 Task: Search one way flight ticket for 1 adult, 1 child, 1 infant in seat in premium economy from Wenatchee: Pangborn Memorial Airport to Rock Springs: Southwest Wyoming Regional Airport (rock Springs Sweetwater County Airport) on 8-5-2023. Choice of flights is Royal air maroc. Number of bags: 1 checked bag. Price is upto 86000. Outbound departure time preference is 4:15.
Action: Mouse moved to (340, 313)
Screenshot: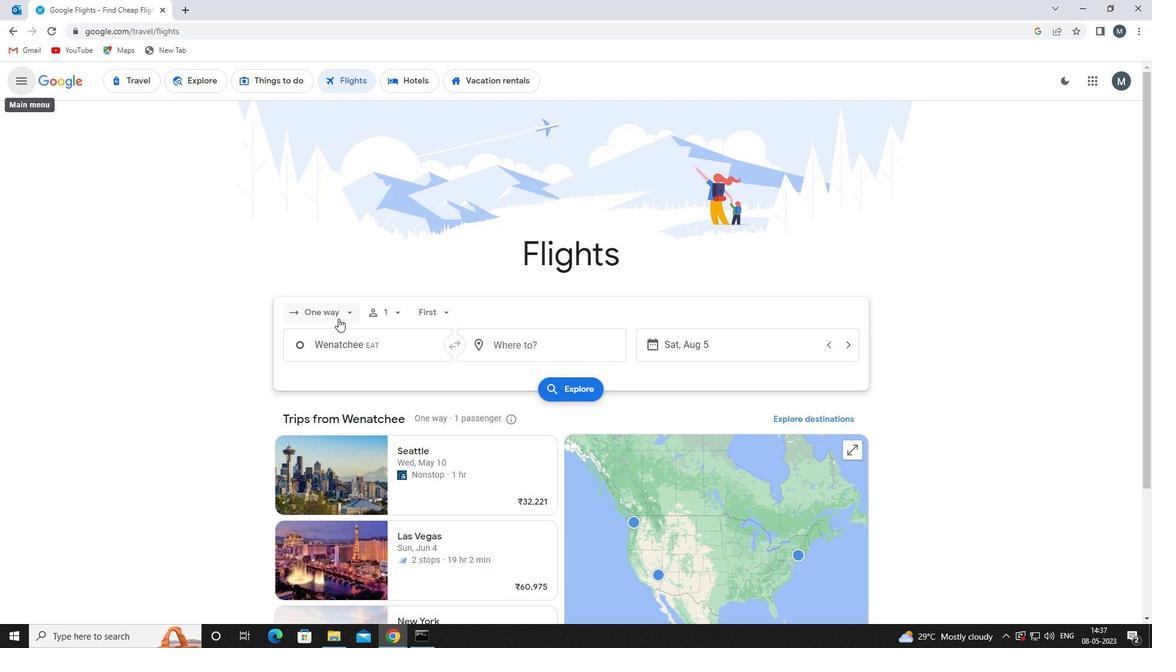 
Action: Mouse pressed left at (340, 313)
Screenshot: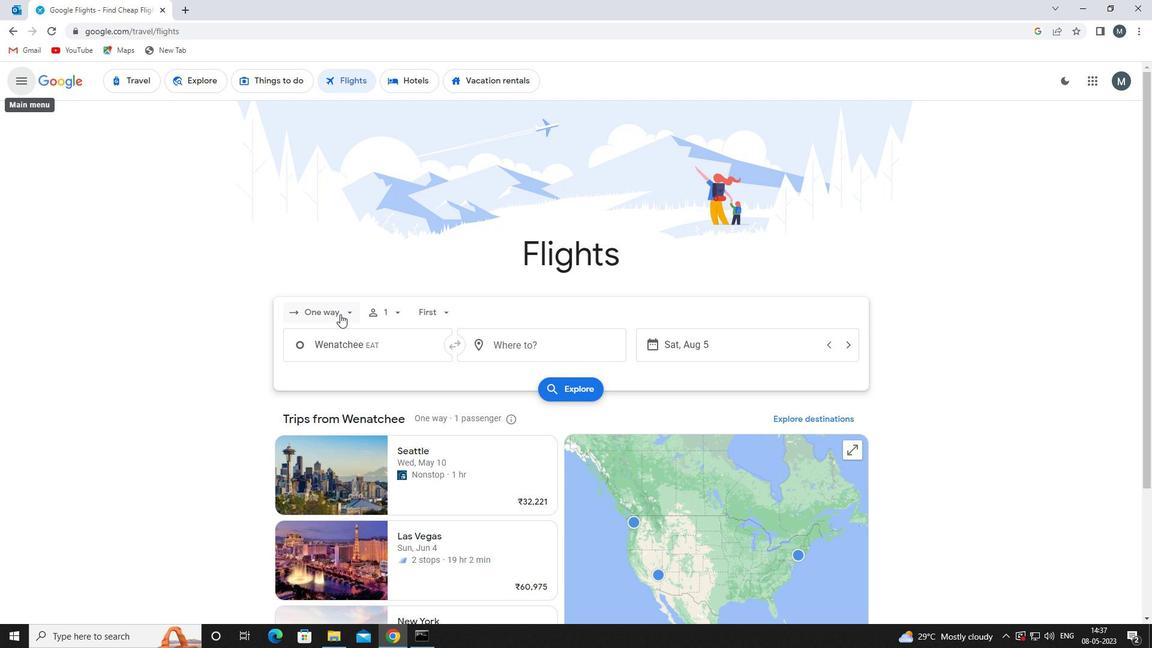 
Action: Mouse moved to (336, 373)
Screenshot: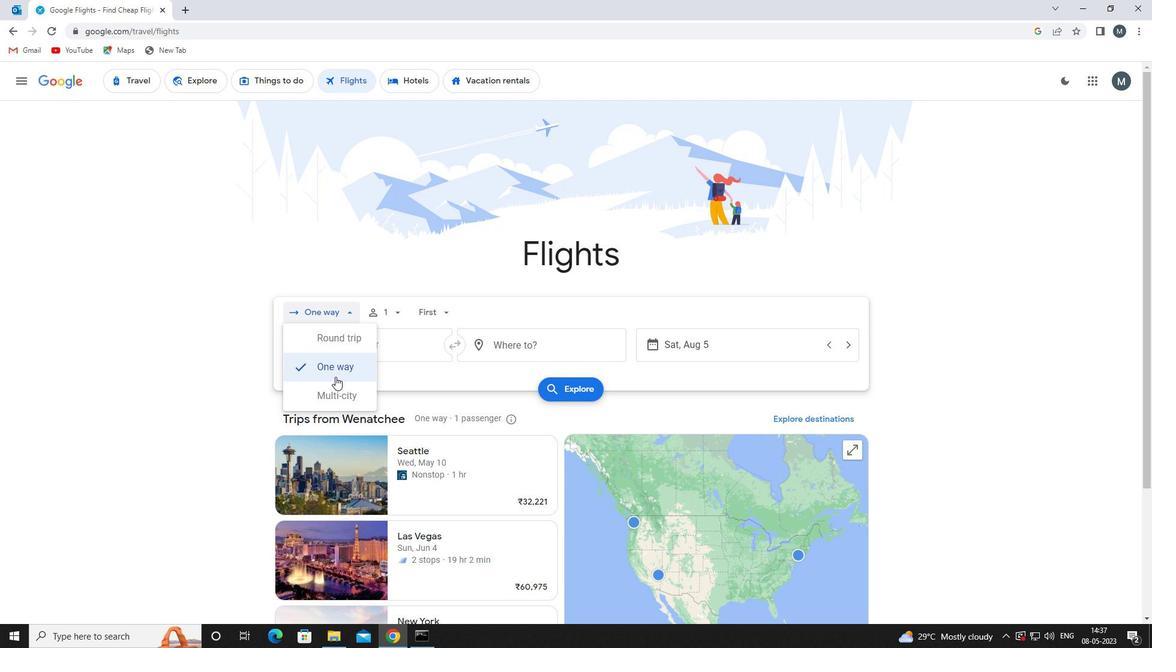 
Action: Mouse pressed left at (336, 373)
Screenshot: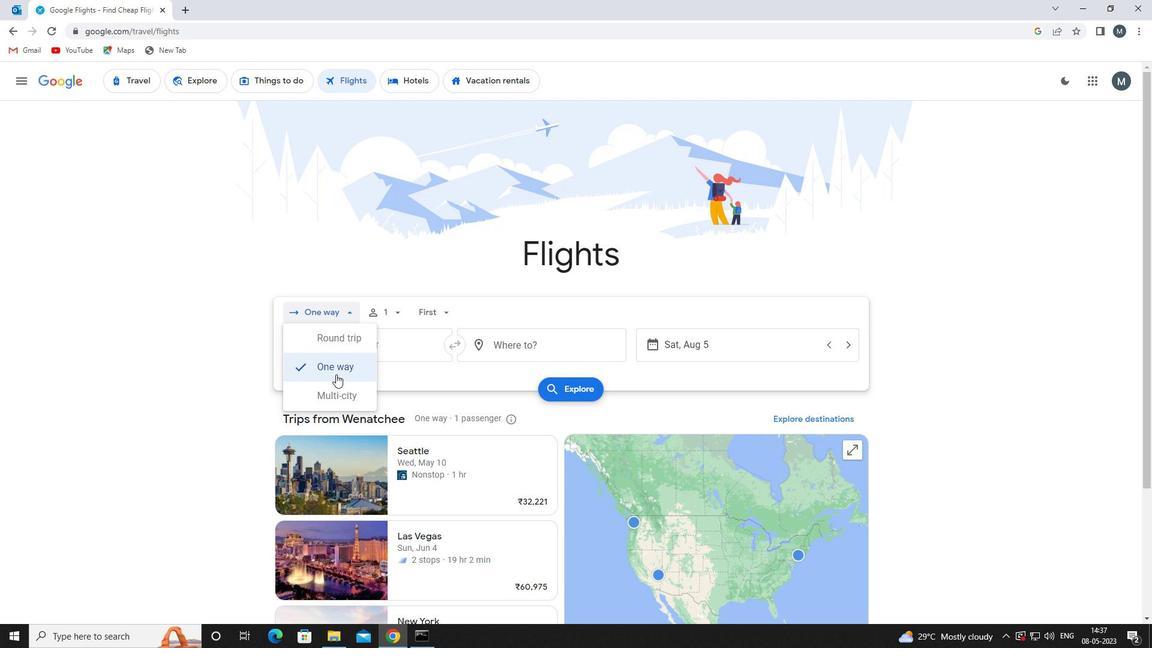 
Action: Mouse moved to (399, 311)
Screenshot: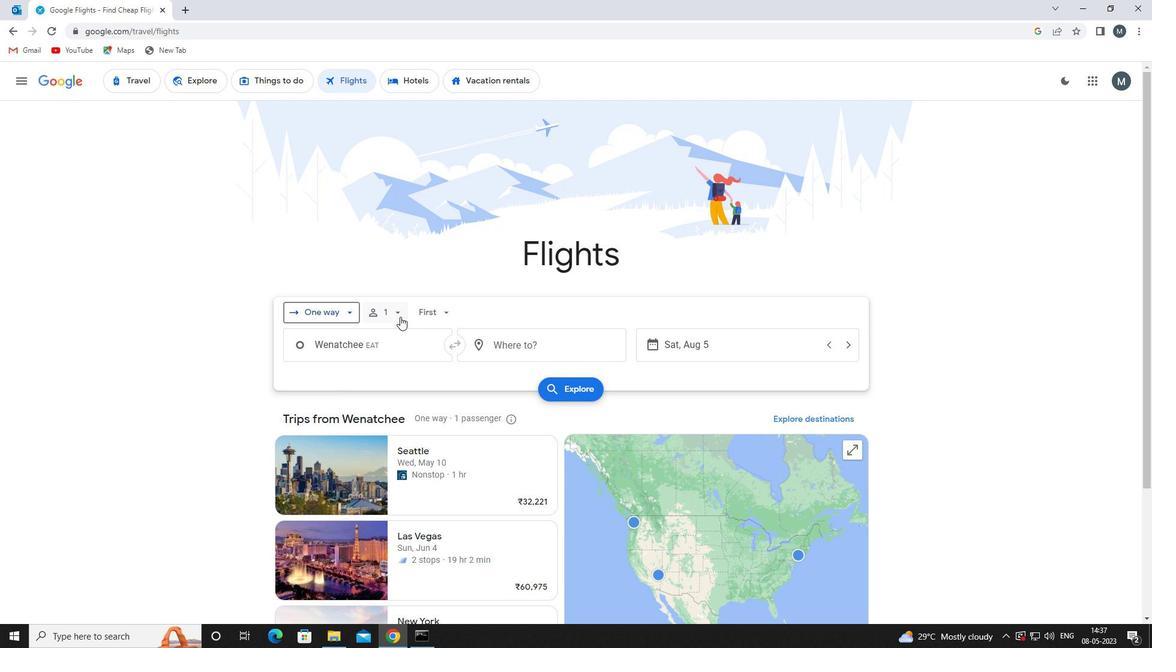
Action: Mouse pressed left at (399, 311)
Screenshot: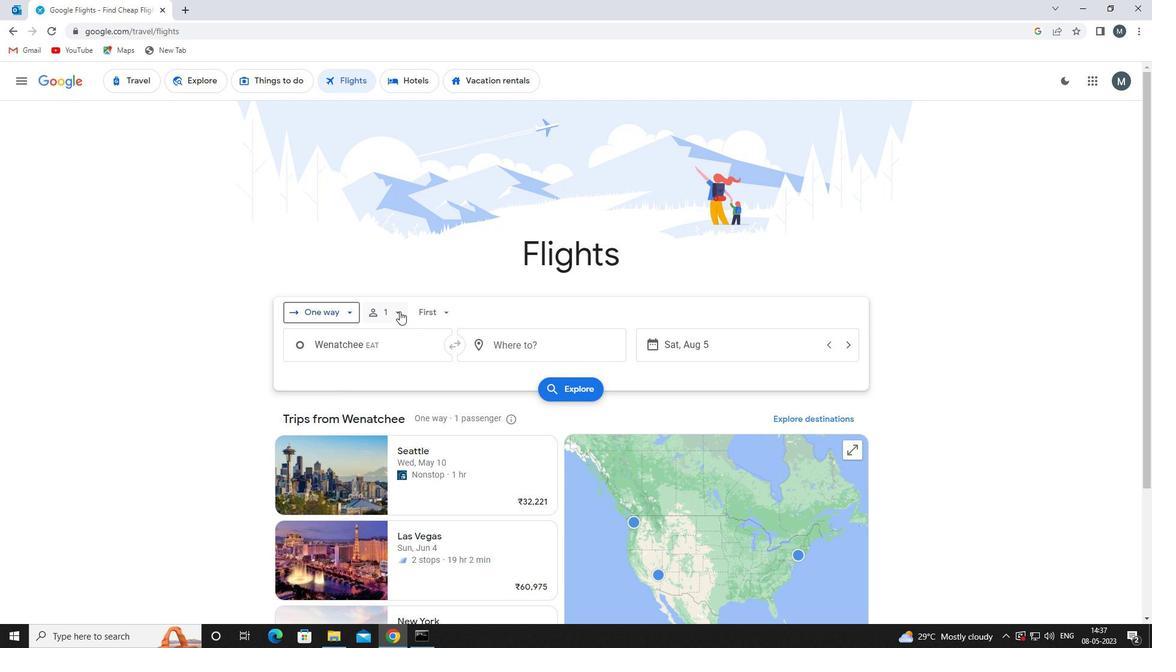 
Action: Mouse moved to (495, 376)
Screenshot: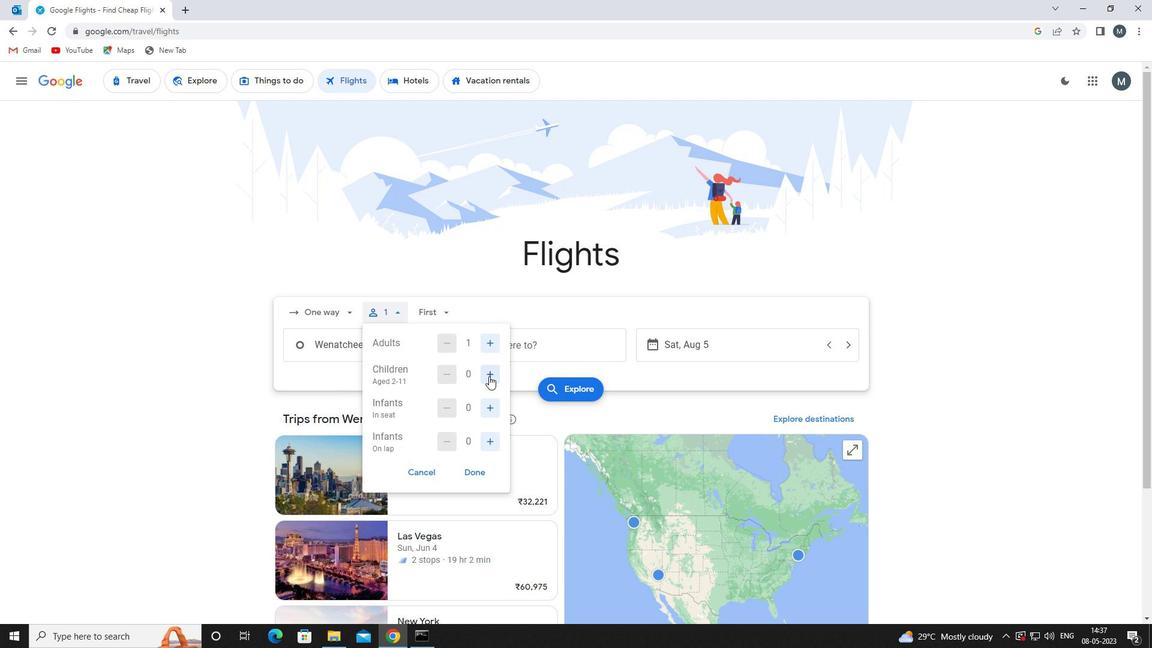 
Action: Mouse pressed left at (495, 376)
Screenshot: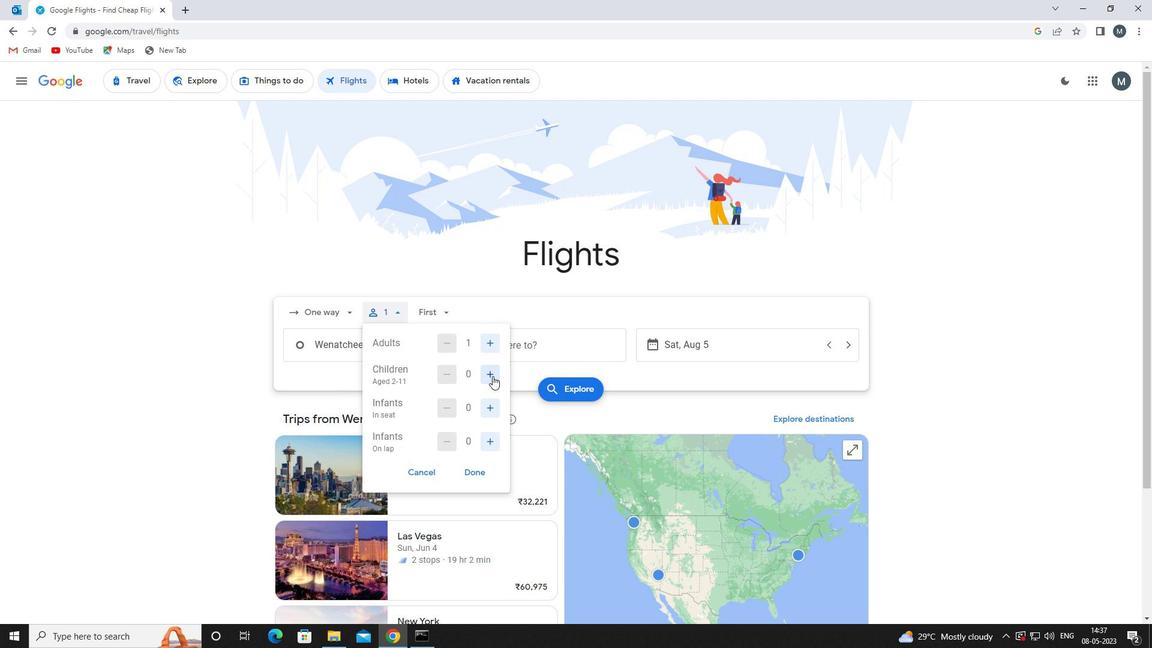 
Action: Mouse moved to (492, 407)
Screenshot: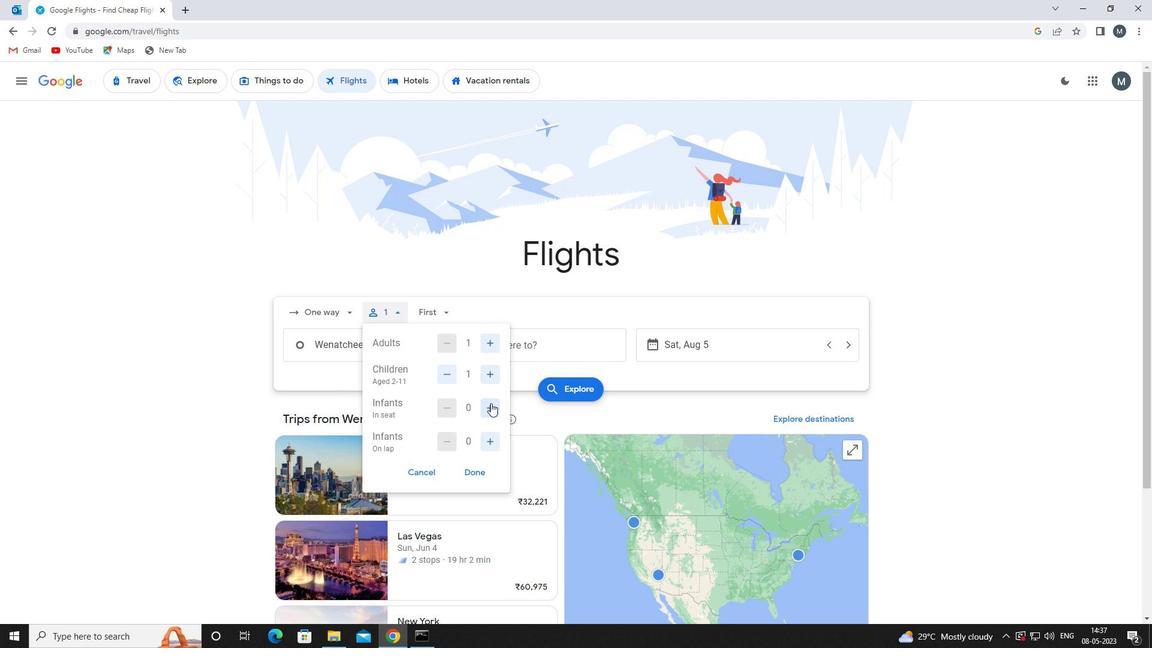 
Action: Mouse pressed left at (492, 407)
Screenshot: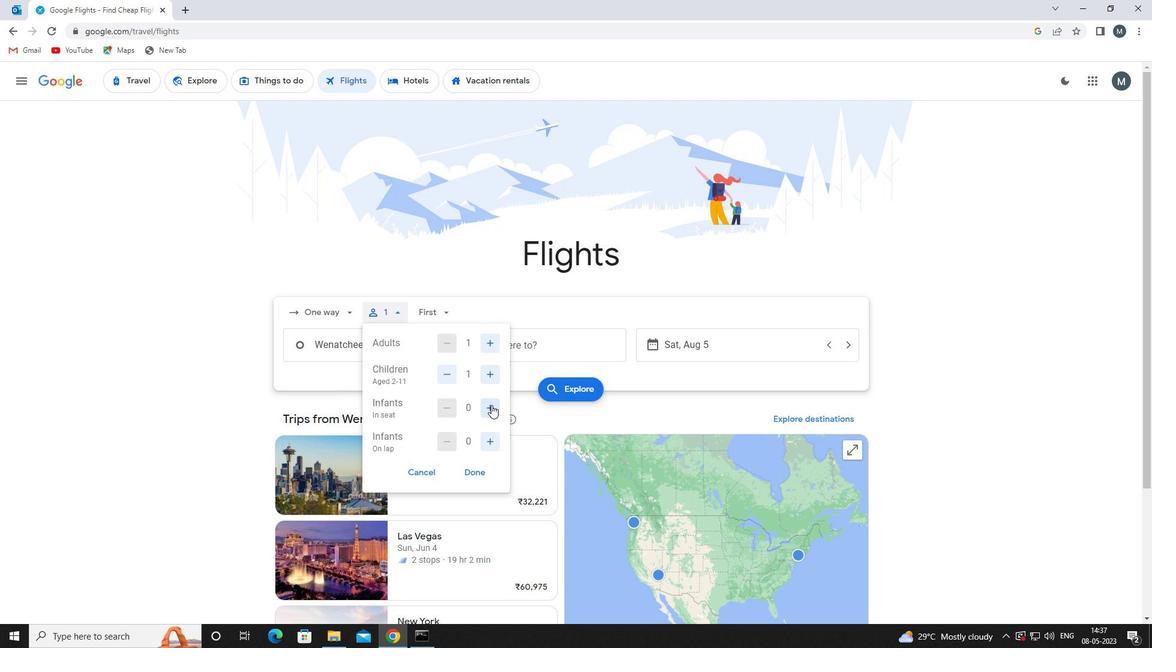 
Action: Mouse moved to (484, 476)
Screenshot: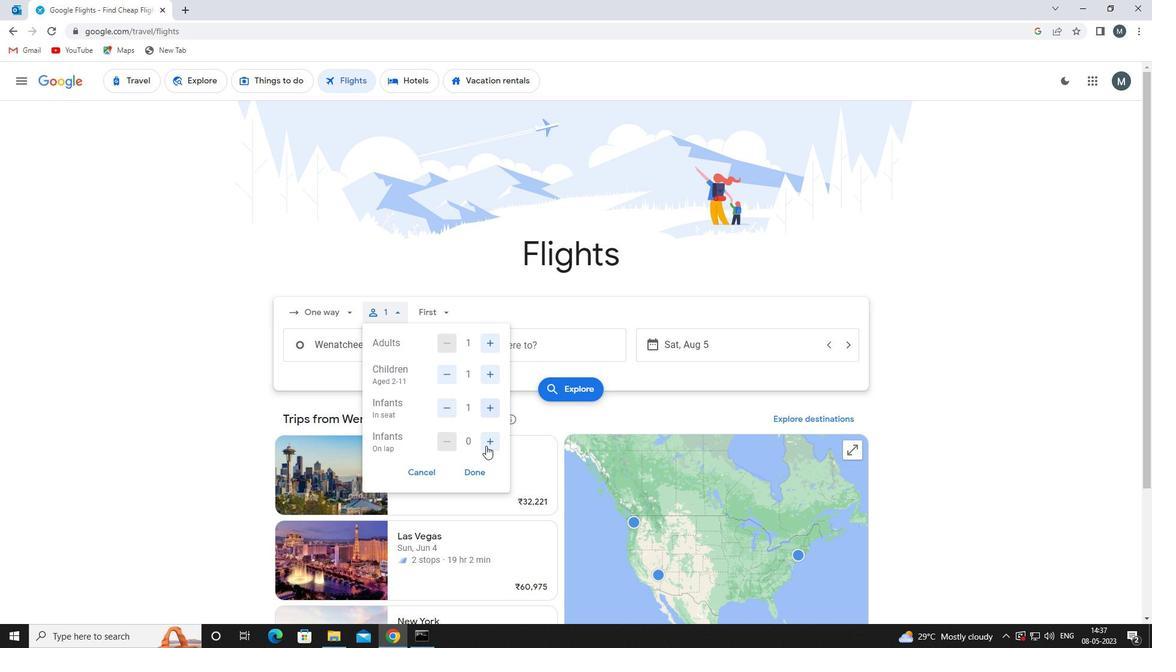
Action: Mouse pressed left at (484, 476)
Screenshot: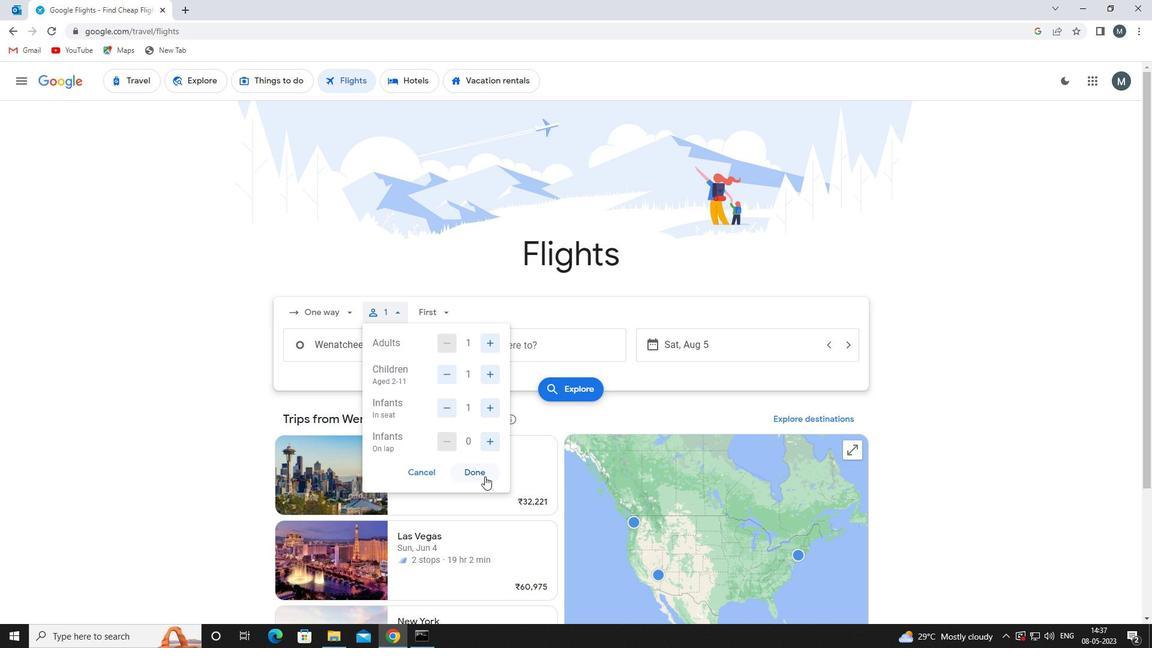 
Action: Mouse moved to (442, 309)
Screenshot: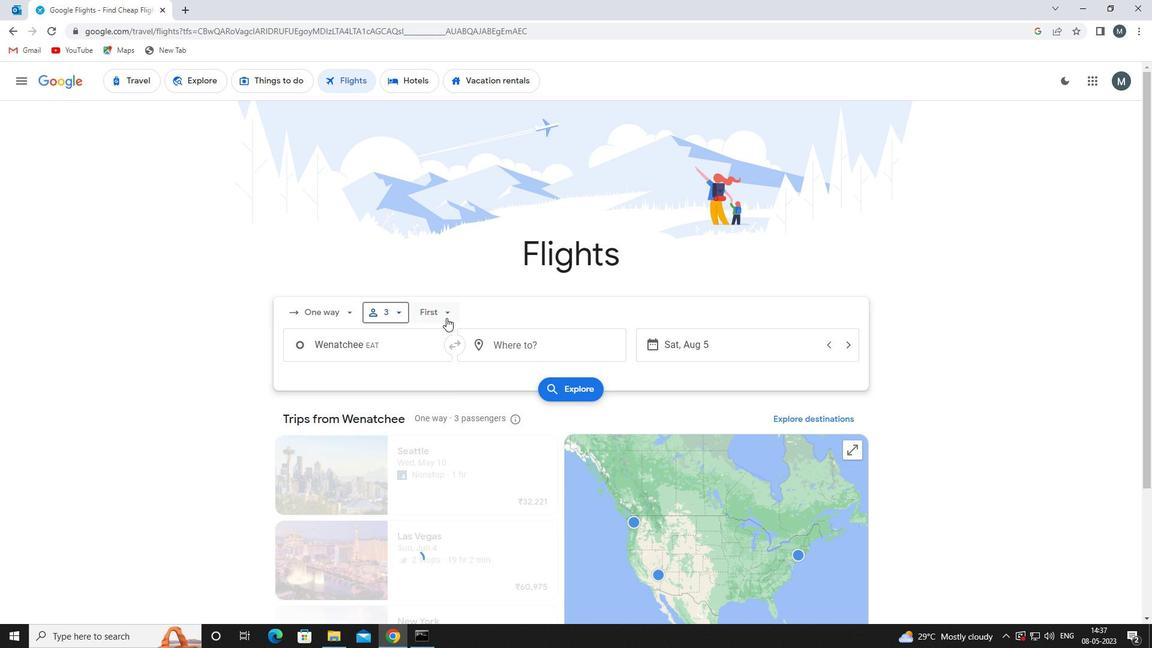 
Action: Mouse pressed left at (442, 309)
Screenshot: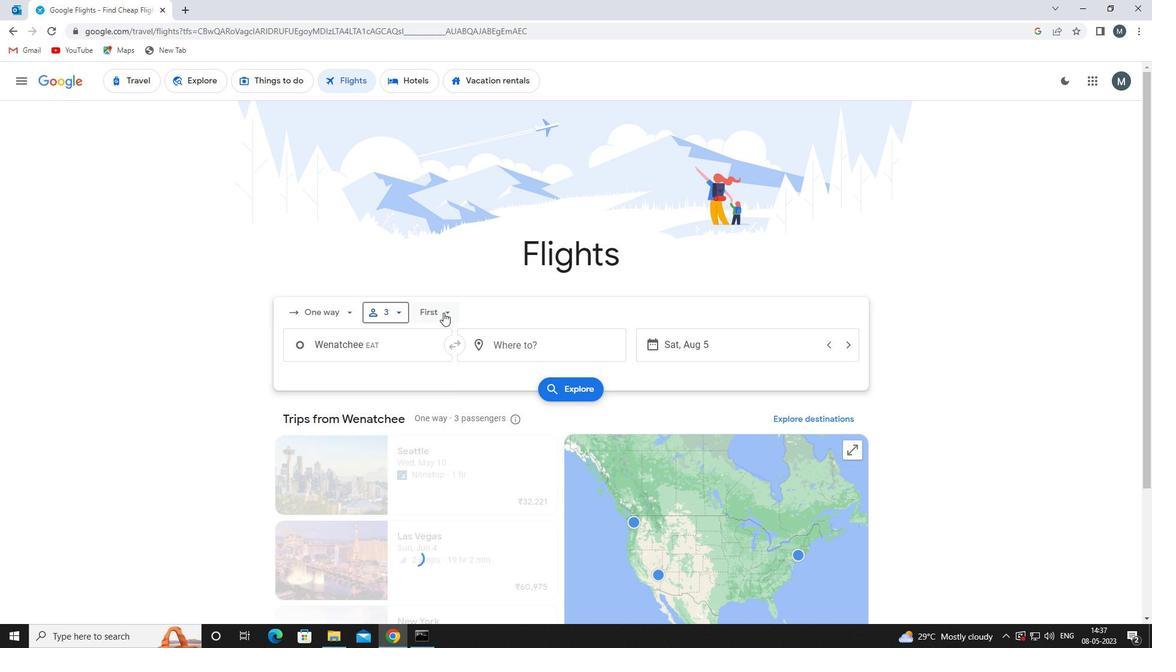 
Action: Mouse moved to (457, 369)
Screenshot: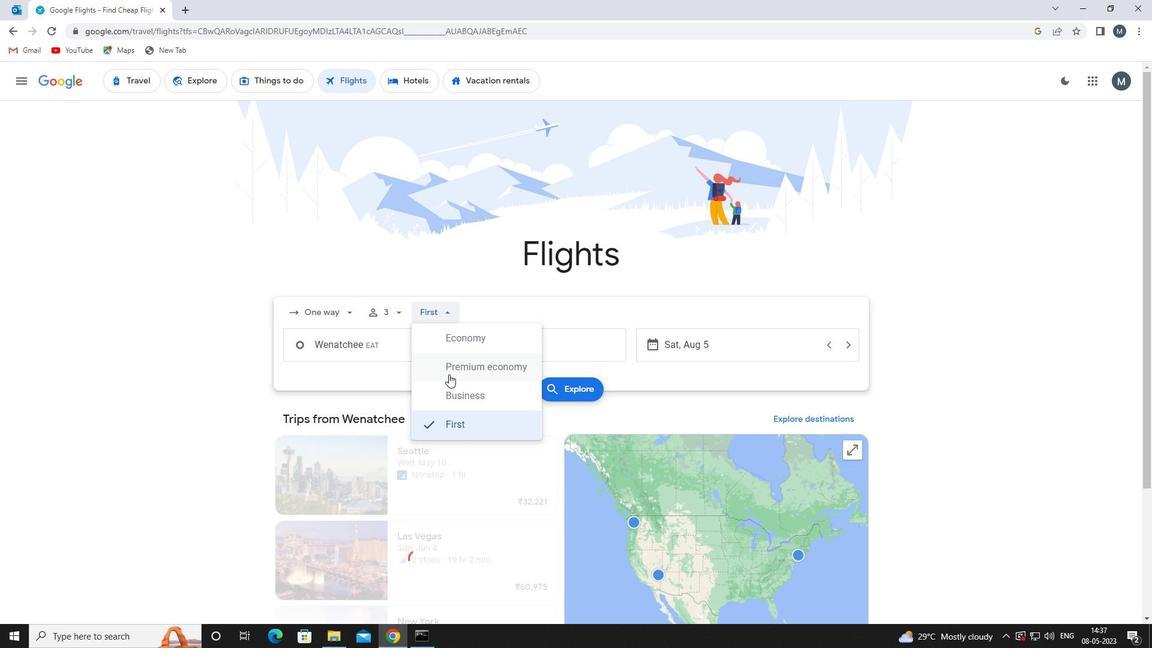 
Action: Mouse pressed left at (457, 369)
Screenshot: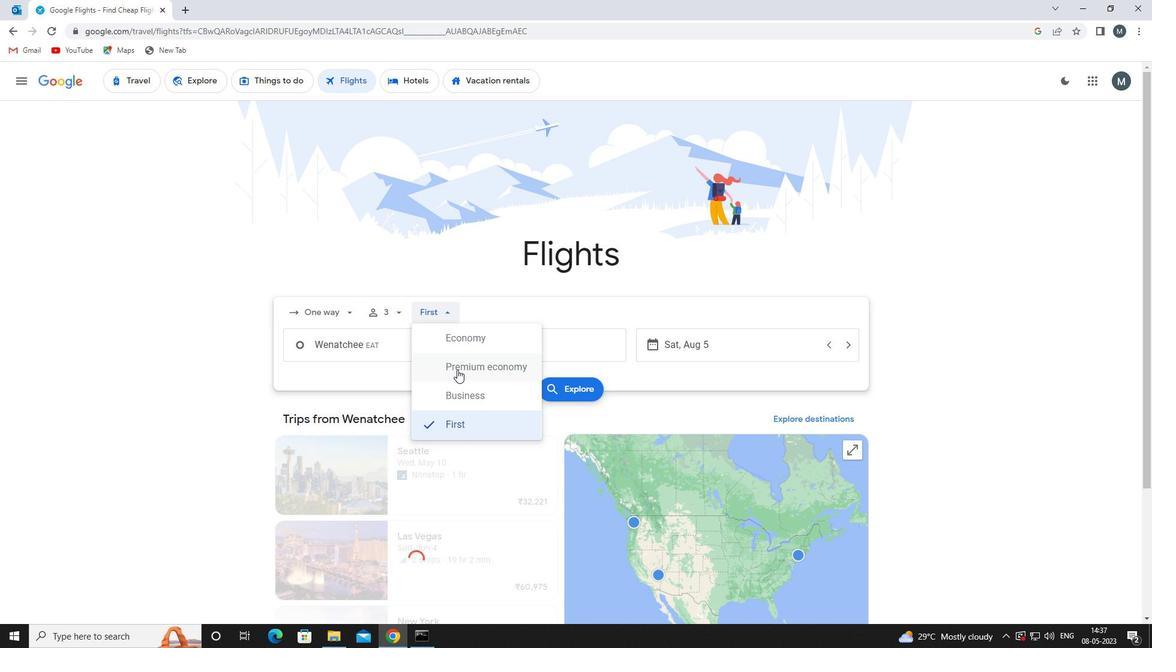 
Action: Mouse moved to (390, 340)
Screenshot: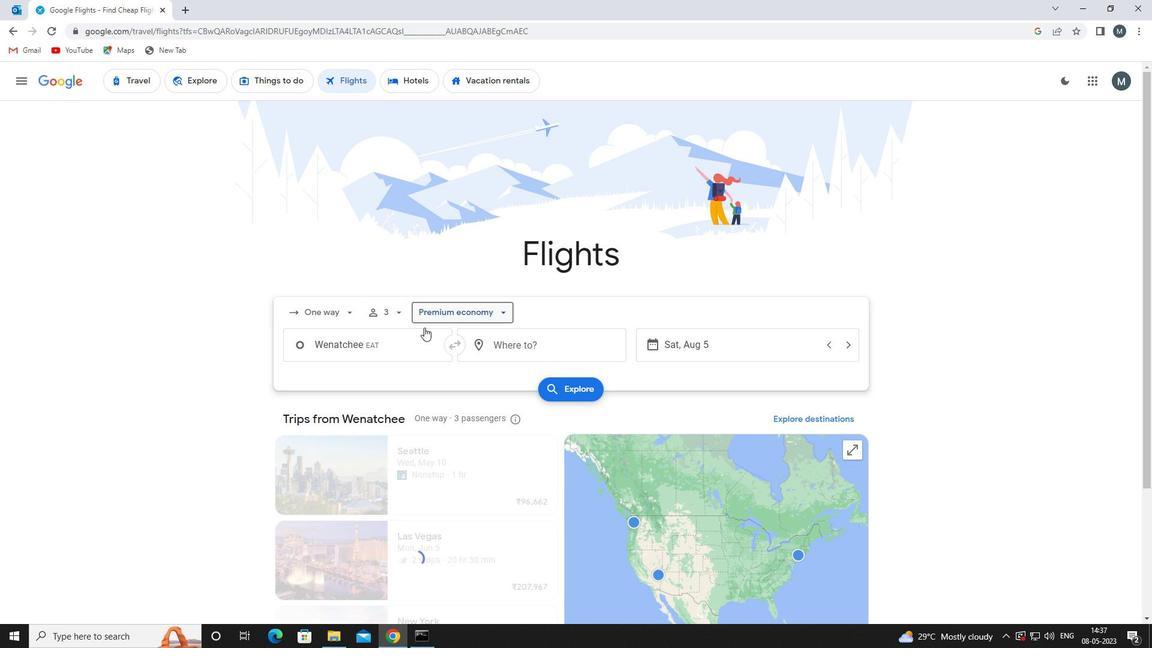 
Action: Mouse pressed left at (390, 340)
Screenshot: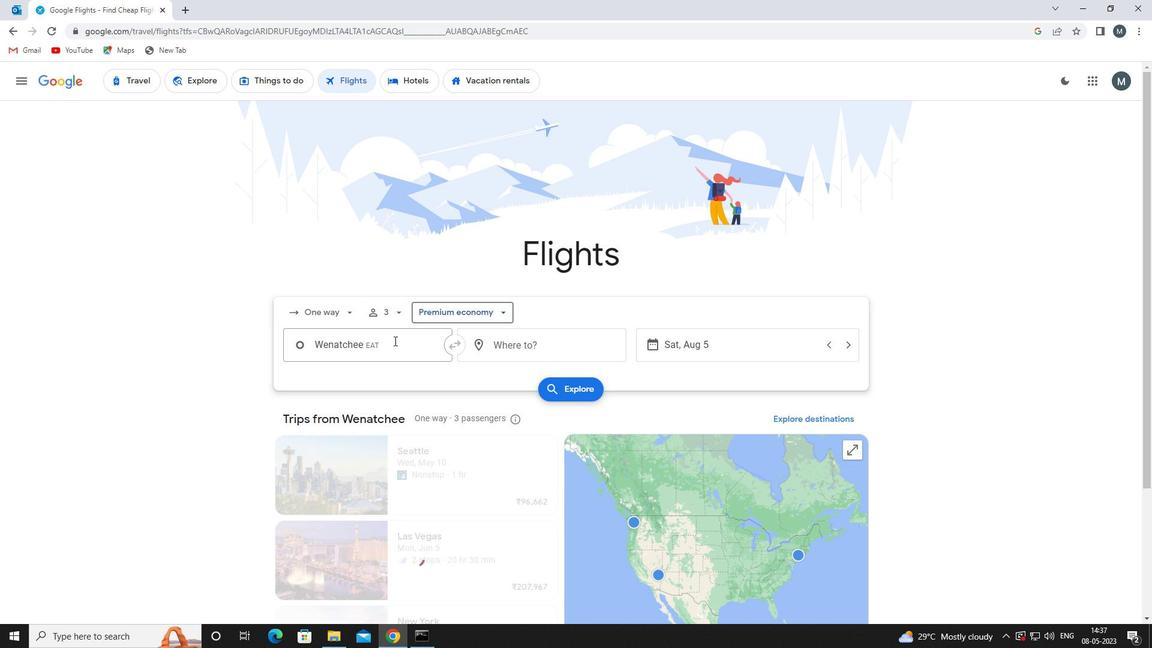 
Action: Mouse moved to (382, 449)
Screenshot: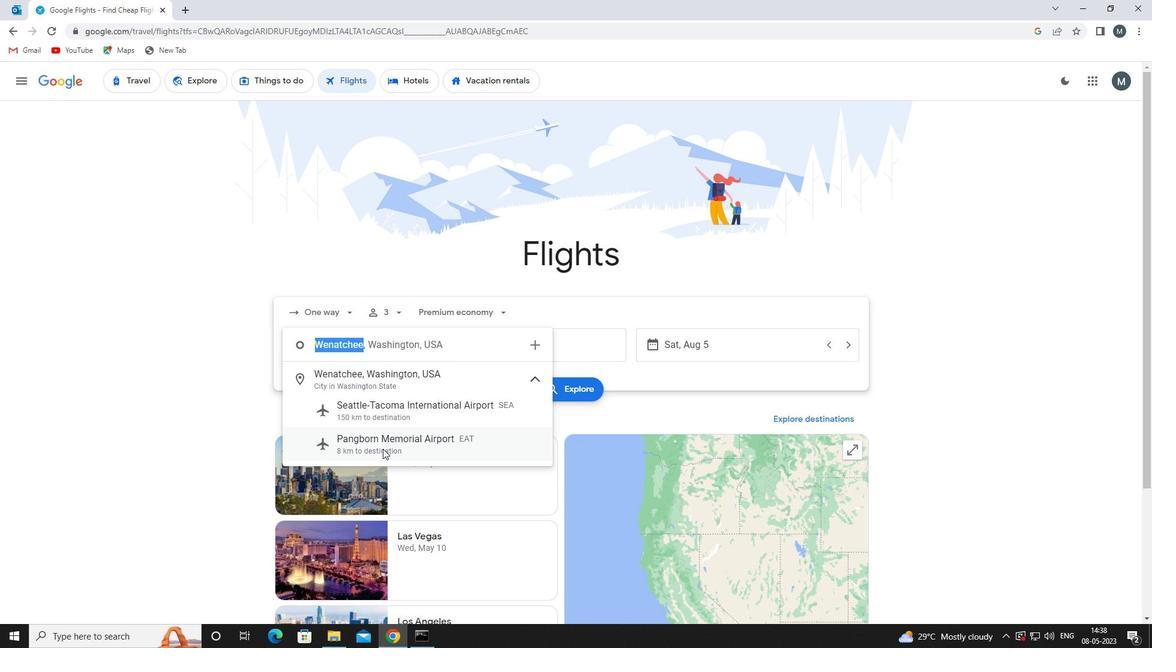 
Action: Mouse pressed left at (382, 449)
Screenshot: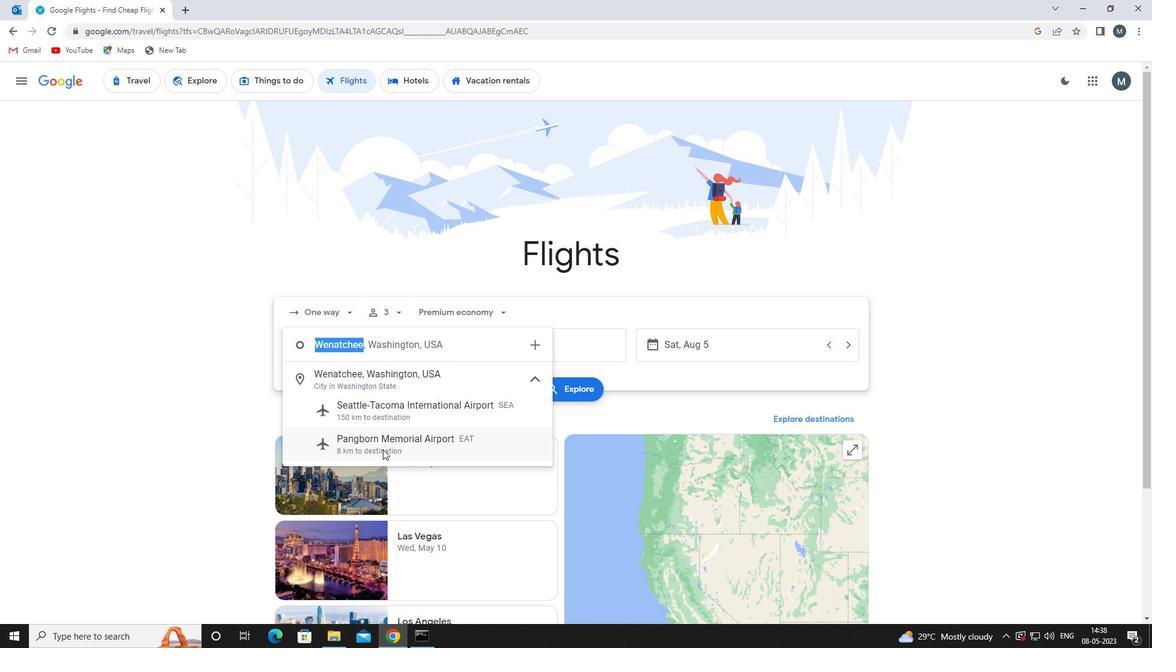 
Action: Mouse moved to (531, 347)
Screenshot: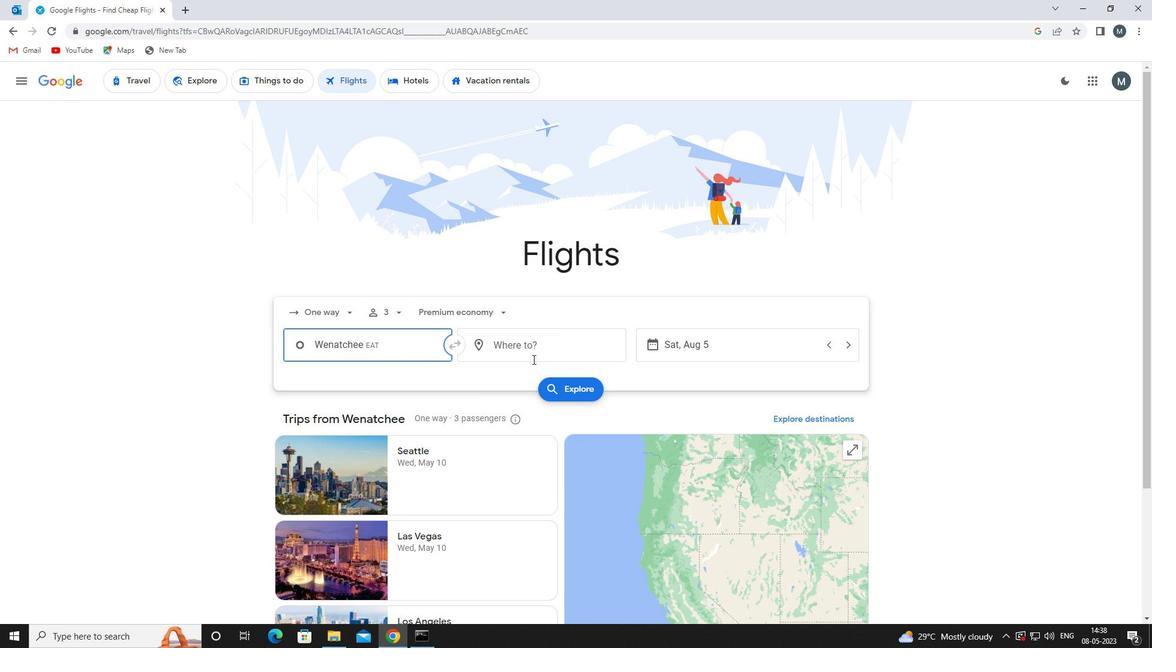 
Action: Mouse pressed left at (531, 347)
Screenshot: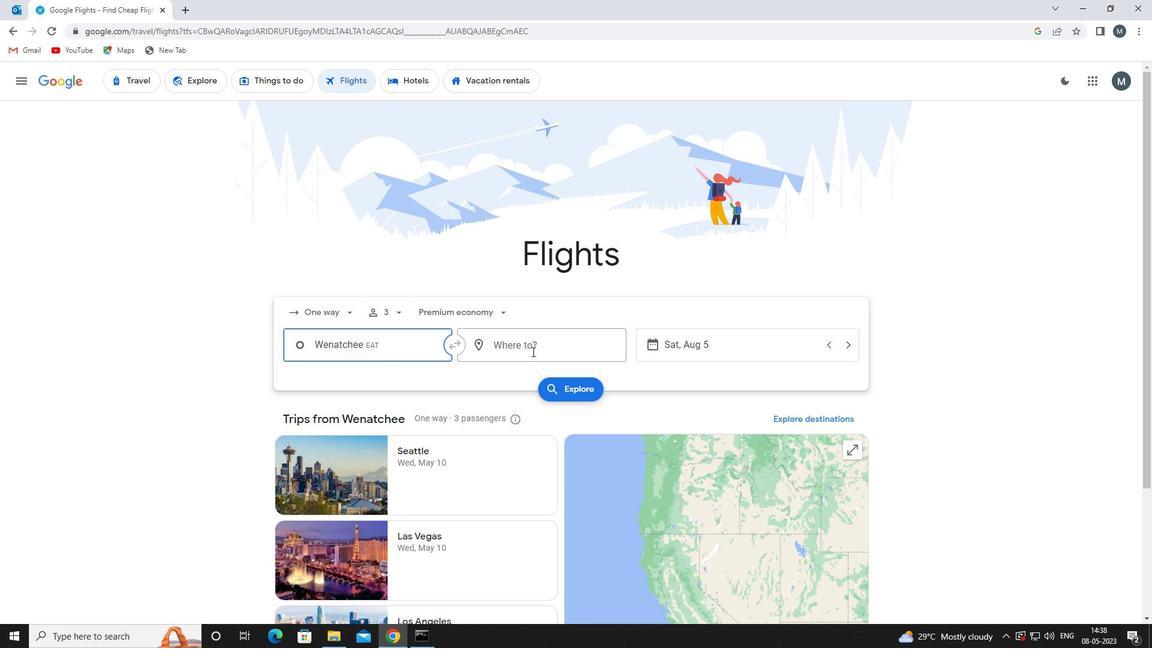 
Action: Mouse moved to (513, 351)
Screenshot: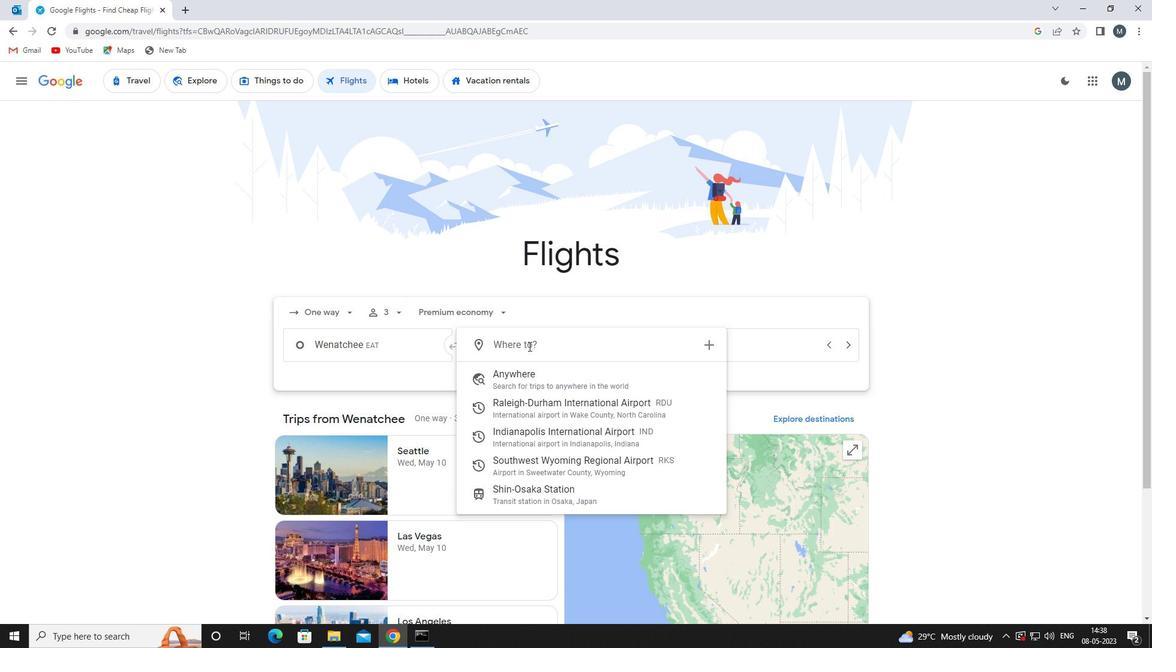 
Action: Key pressed rks
Screenshot: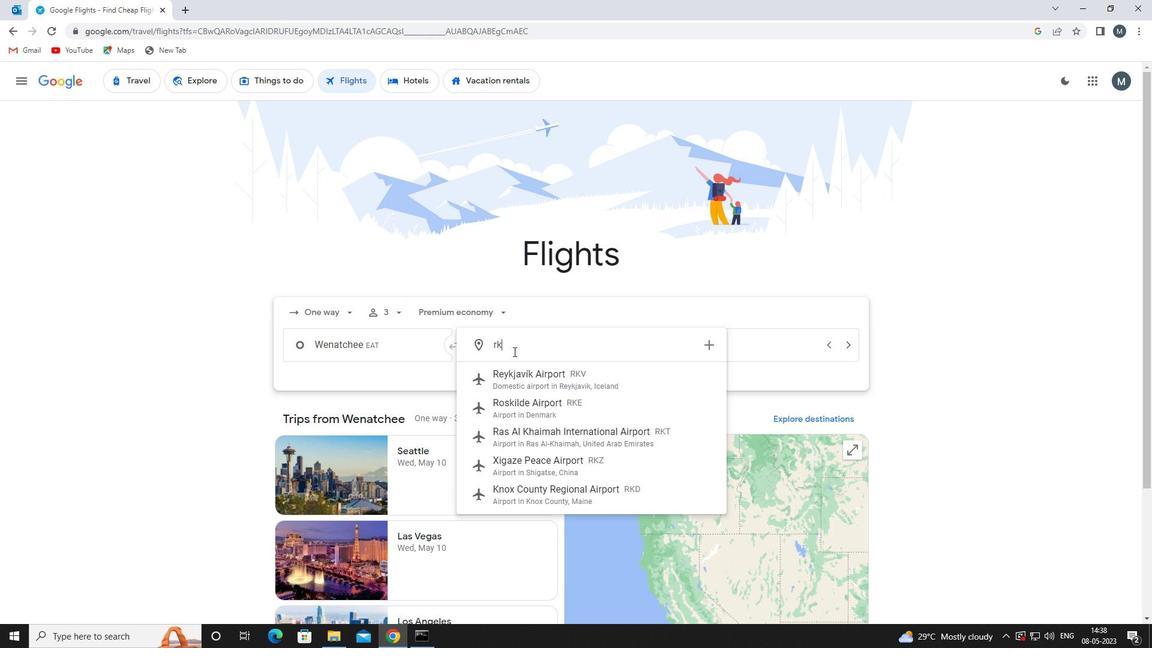 
Action: Mouse moved to (518, 384)
Screenshot: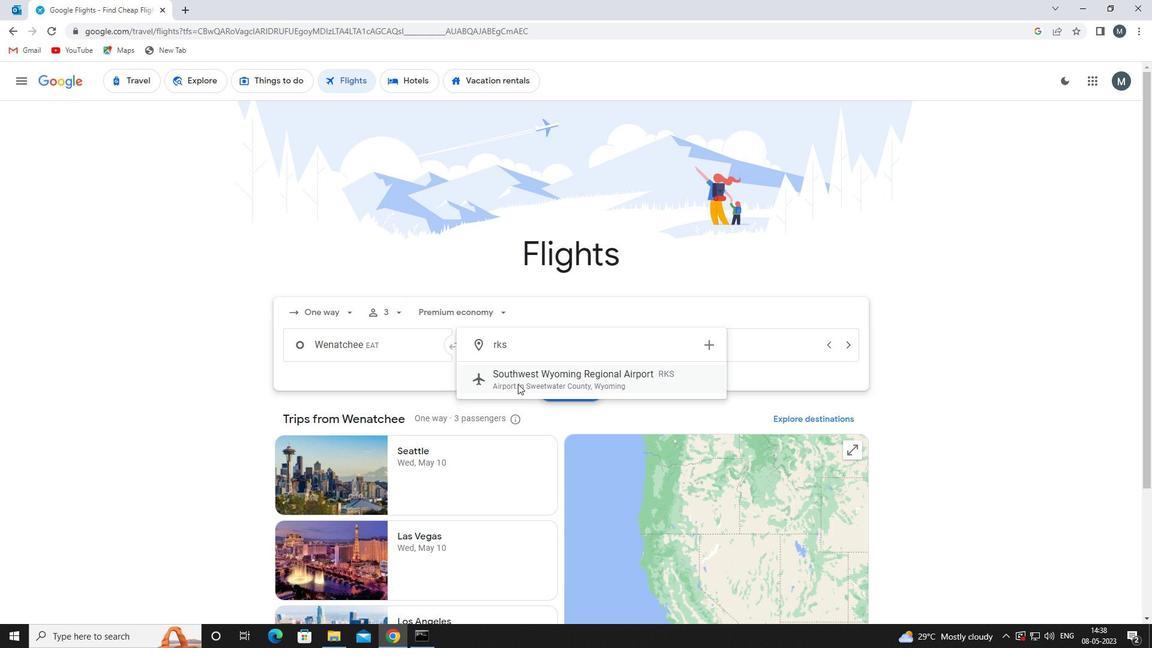 
Action: Mouse pressed left at (518, 384)
Screenshot: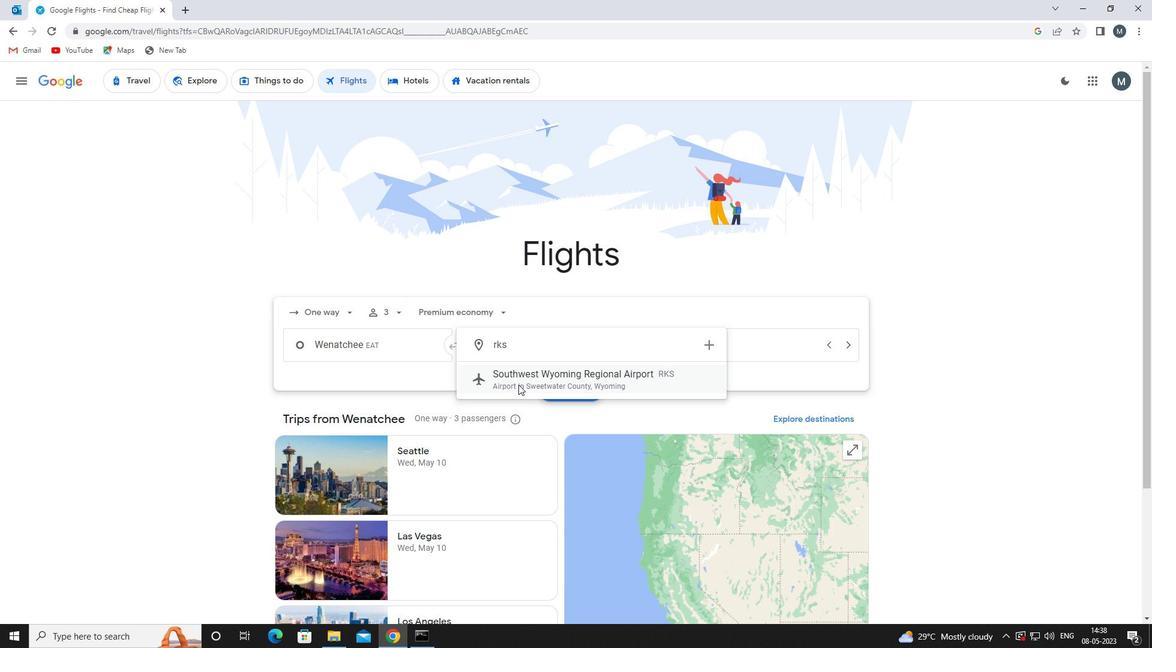 
Action: Mouse moved to (676, 349)
Screenshot: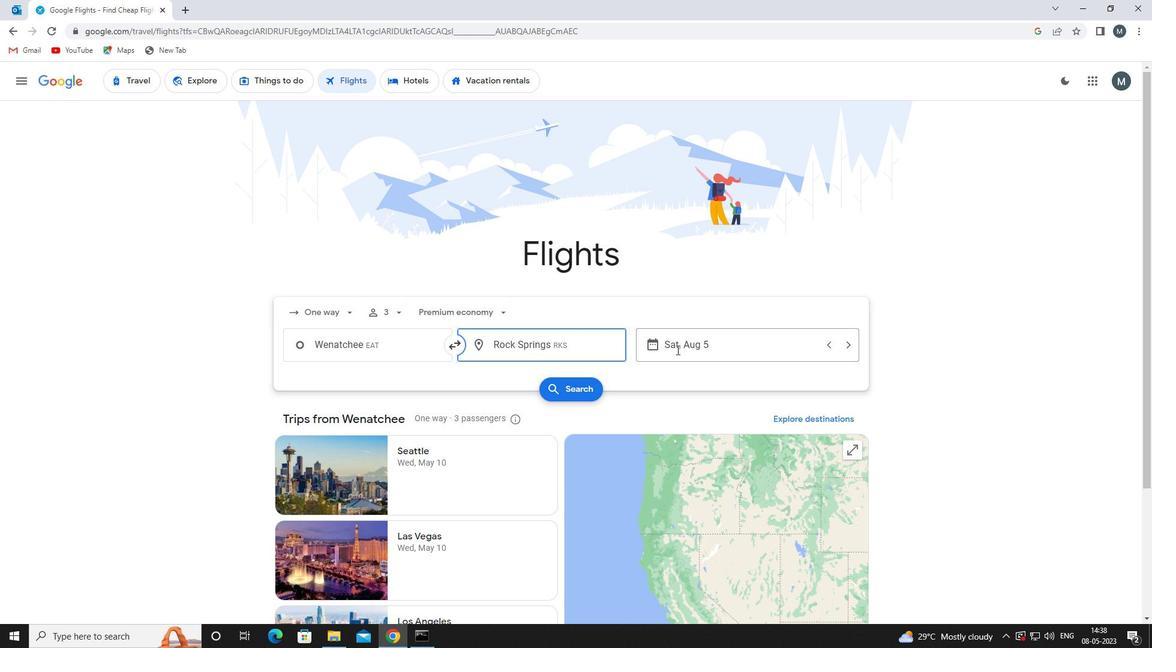 
Action: Mouse pressed left at (676, 349)
Screenshot: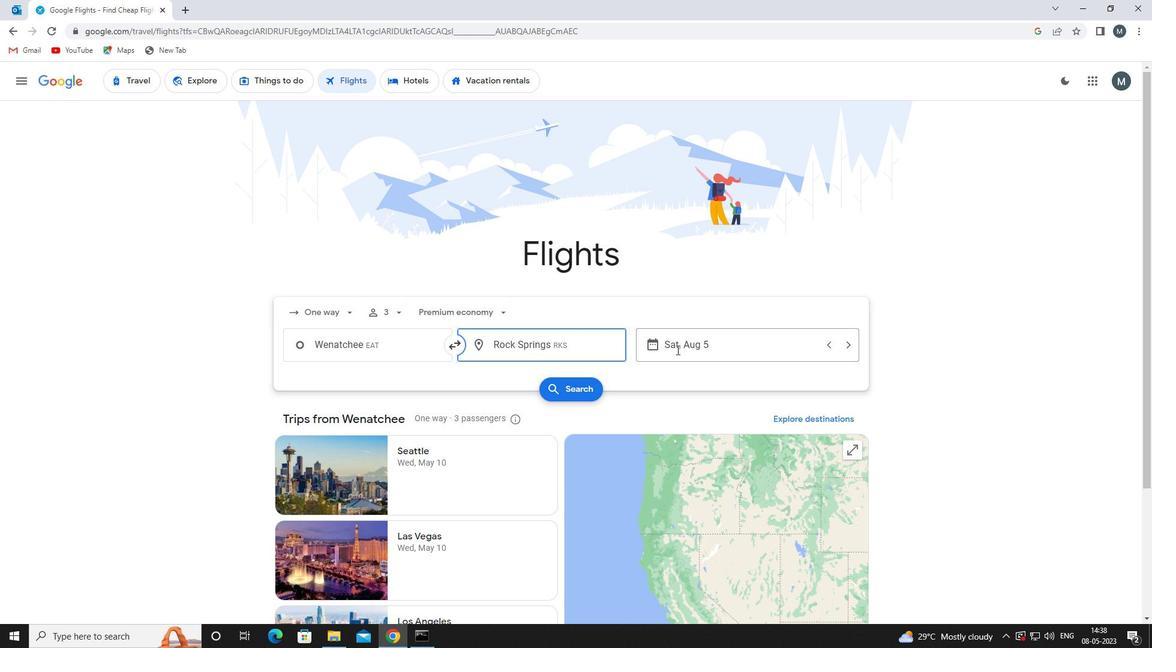 
Action: Mouse moved to (597, 404)
Screenshot: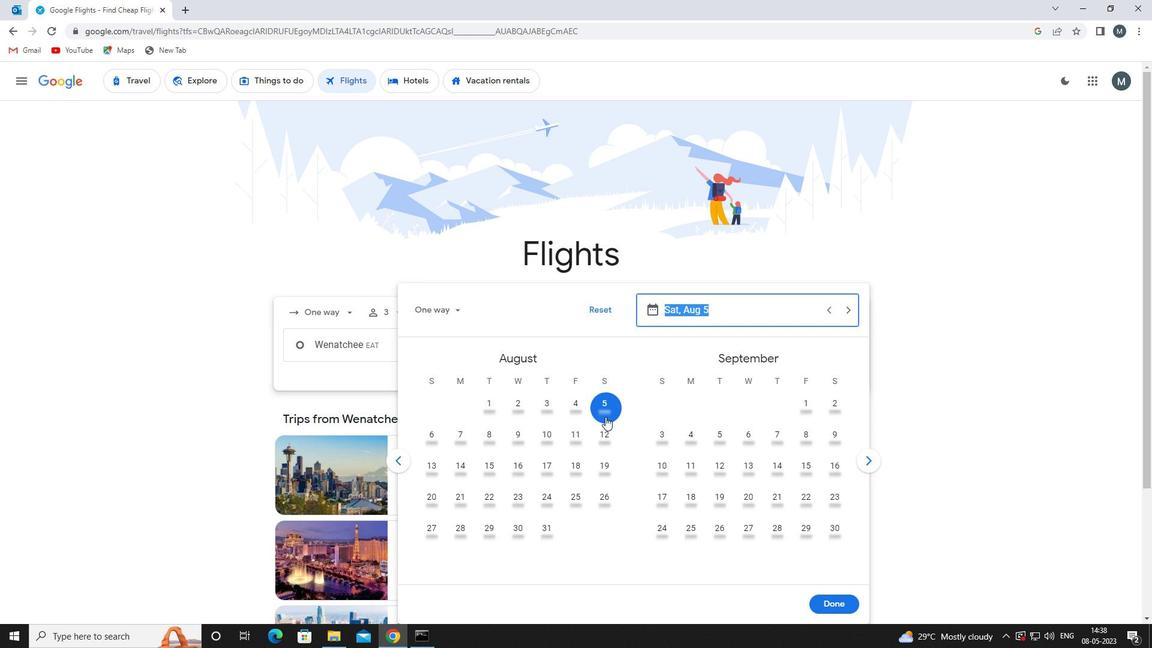 
Action: Mouse pressed left at (597, 404)
Screenshot: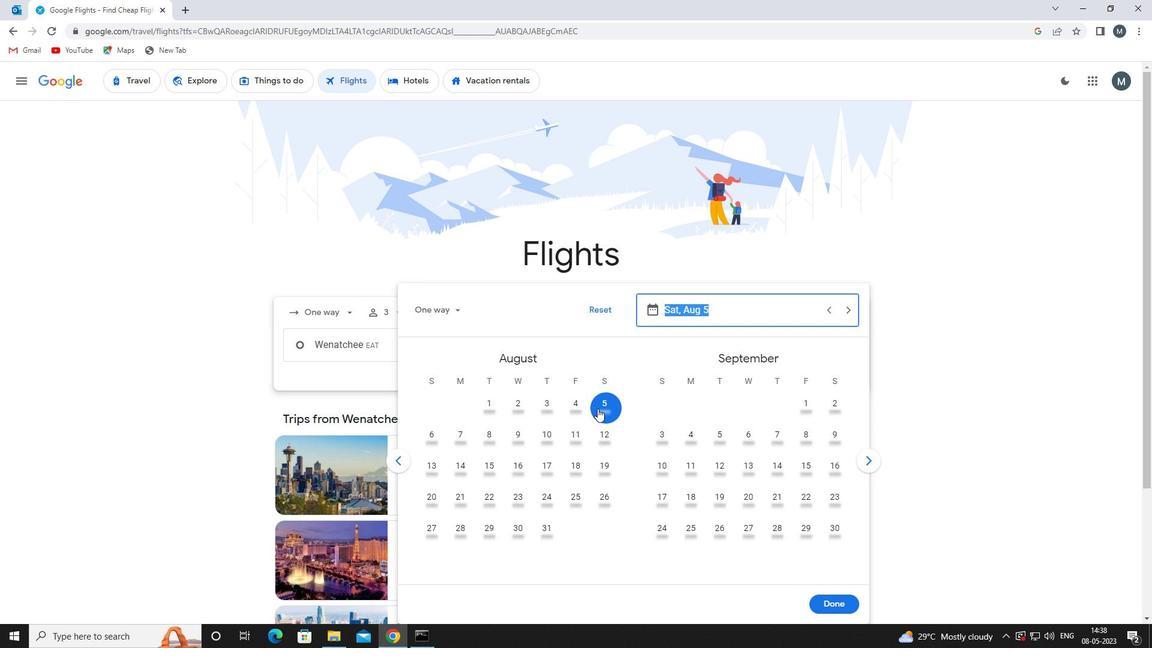 
Action: Mouse moved to (822, 605)
Screenshot: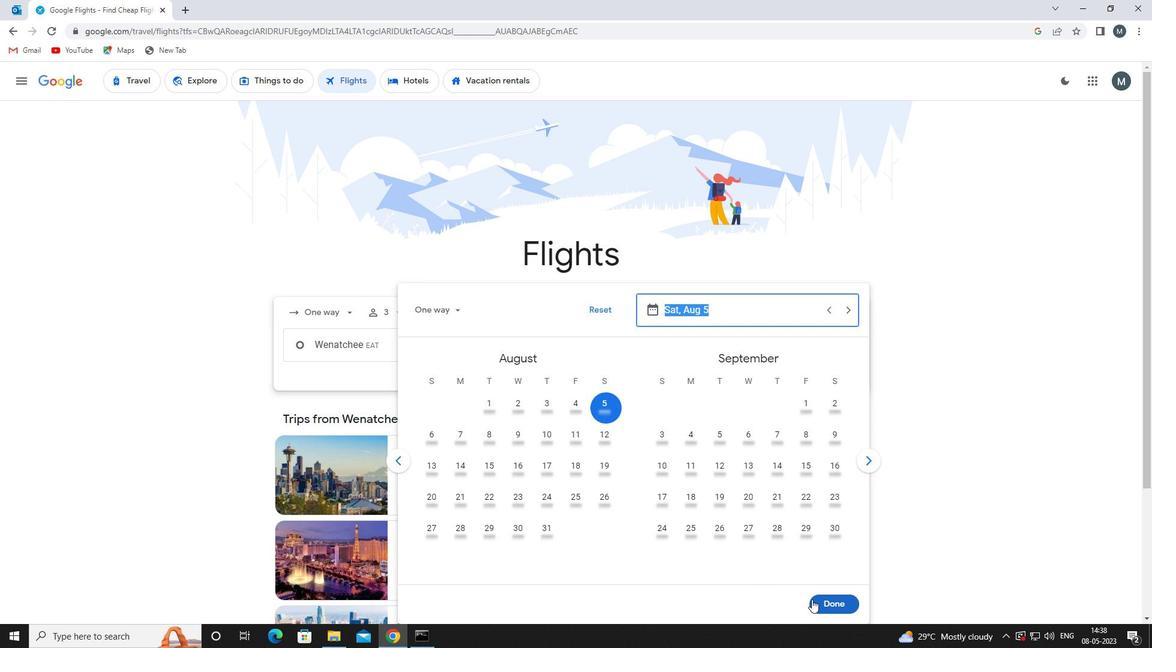 
Action: Mouse pressed left at (822, 605)
Screenshot: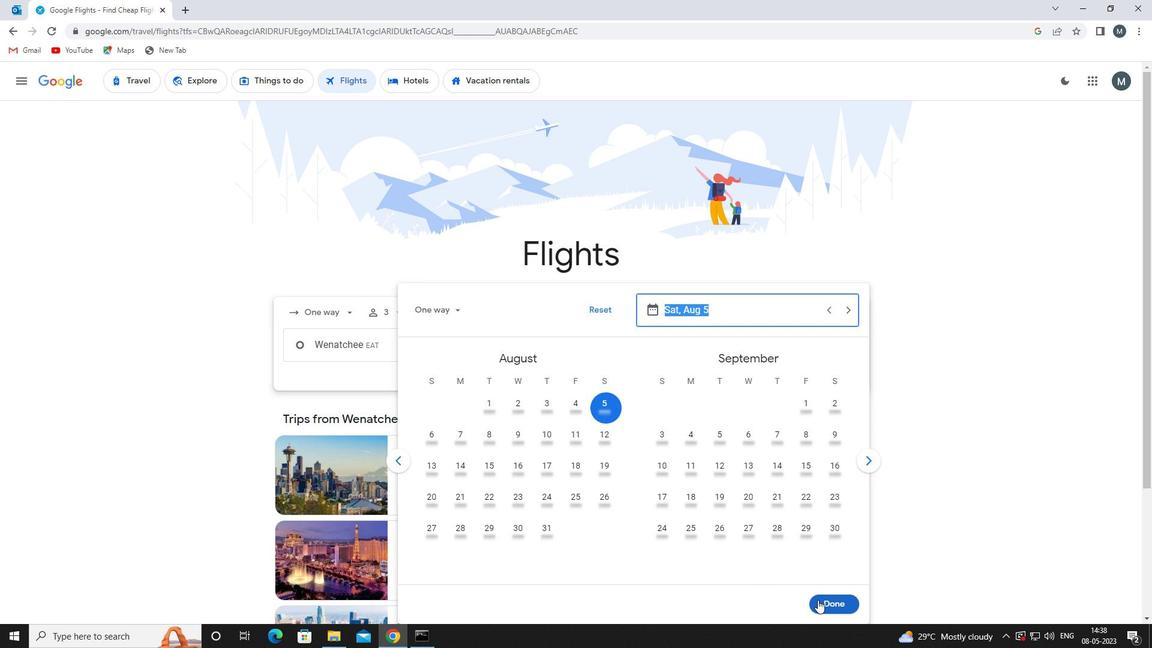 
Action: Mouse moved to (586, 393)
Screenshot: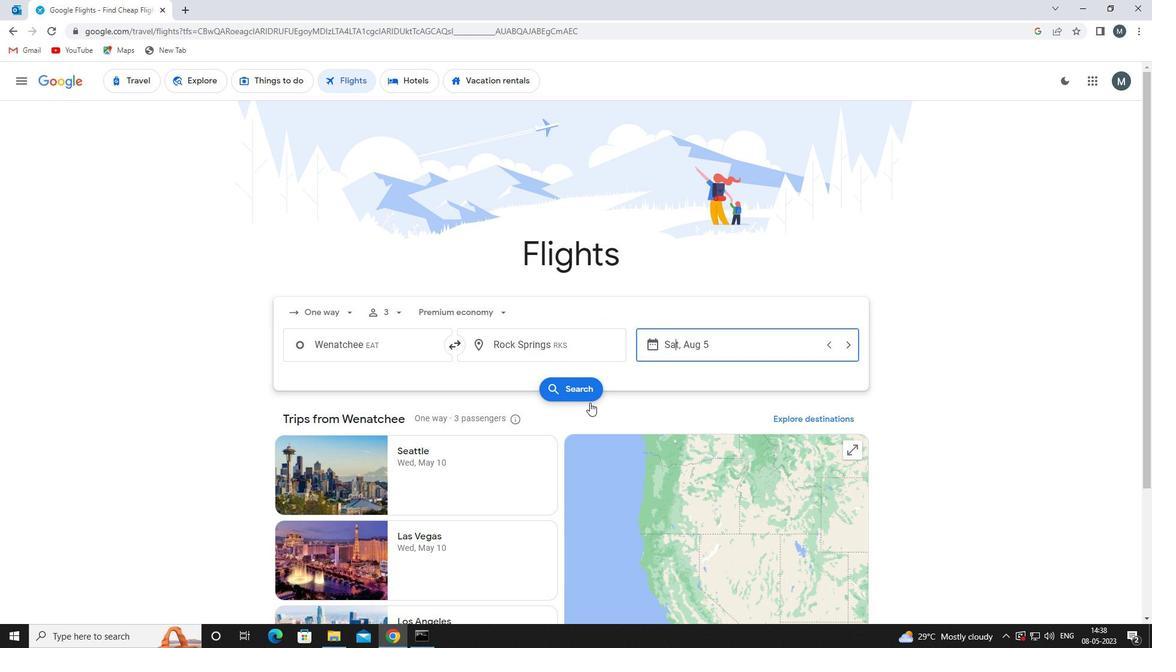 
Action: Mouse pressed left at (586, 393)
Screenshot: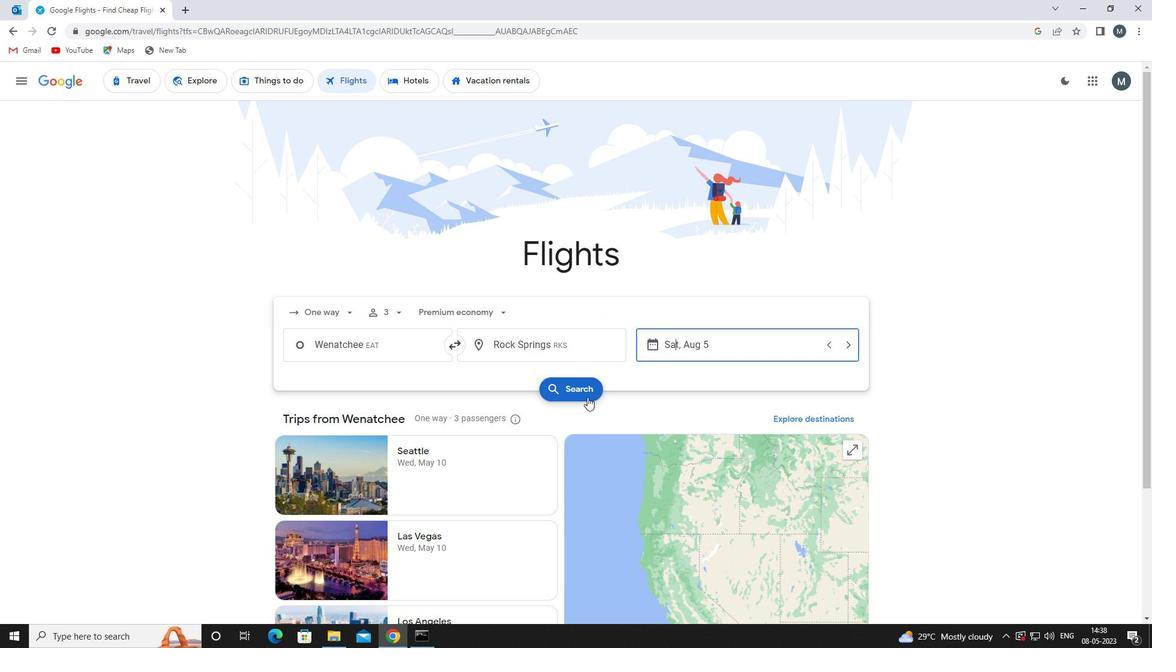 
Action: Mouse moved to (292, 190)
Screenshot: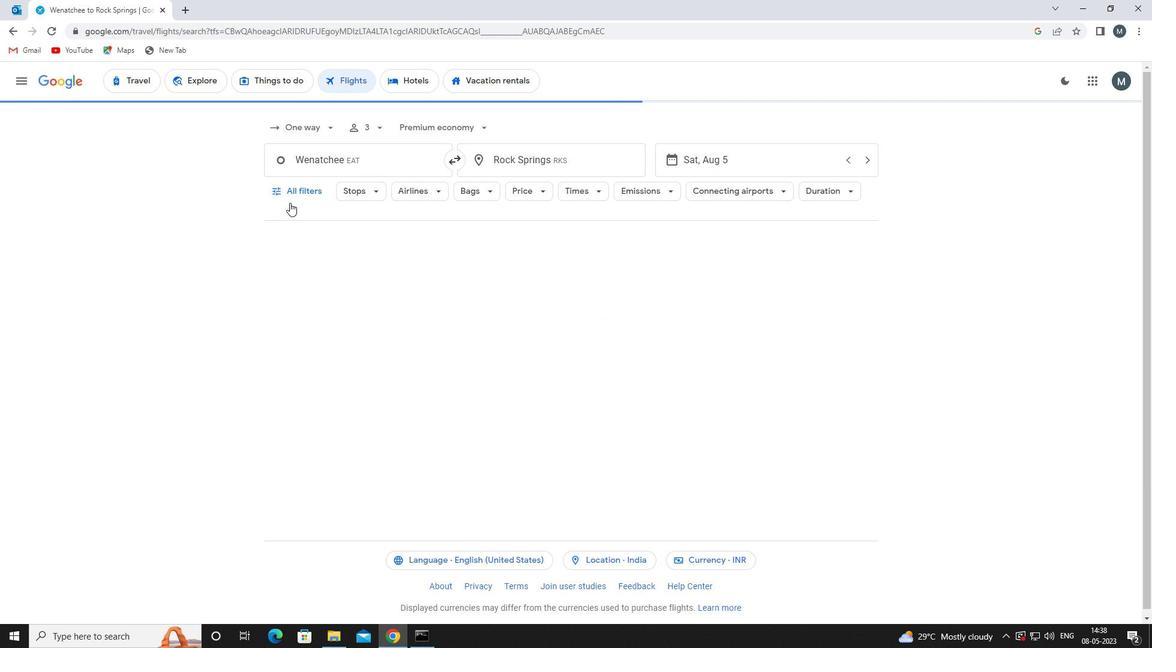 
Action: Mouse pressed left at (292, 190)
Screenshot: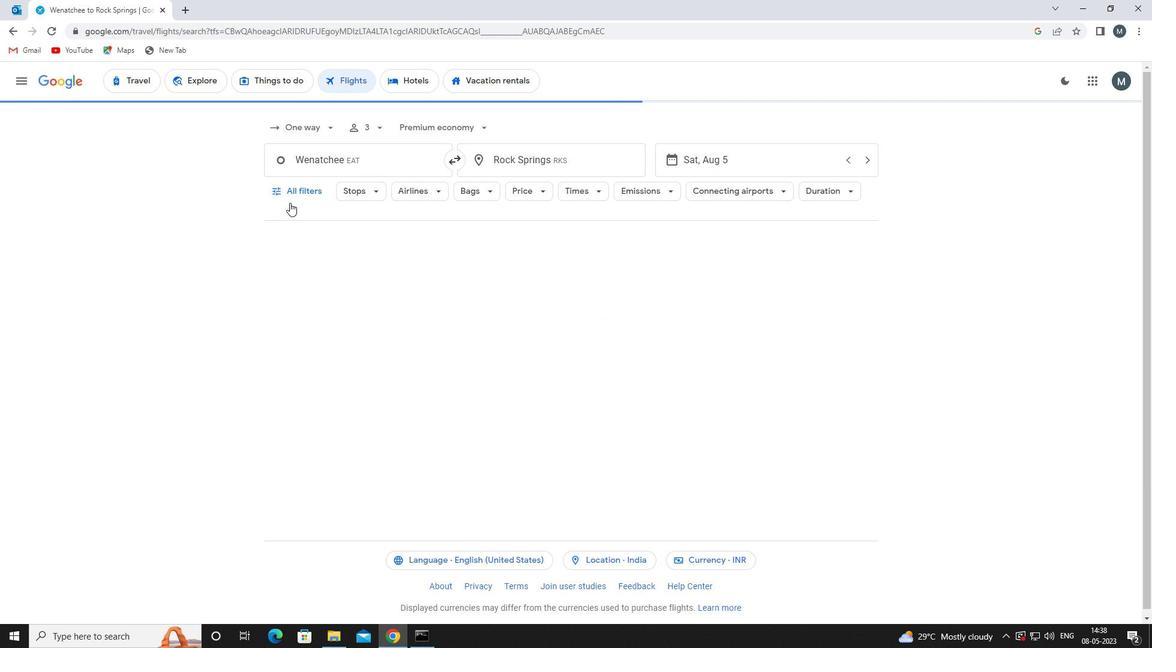 
Action: Mouse moved to (337, 326)
Screenshot: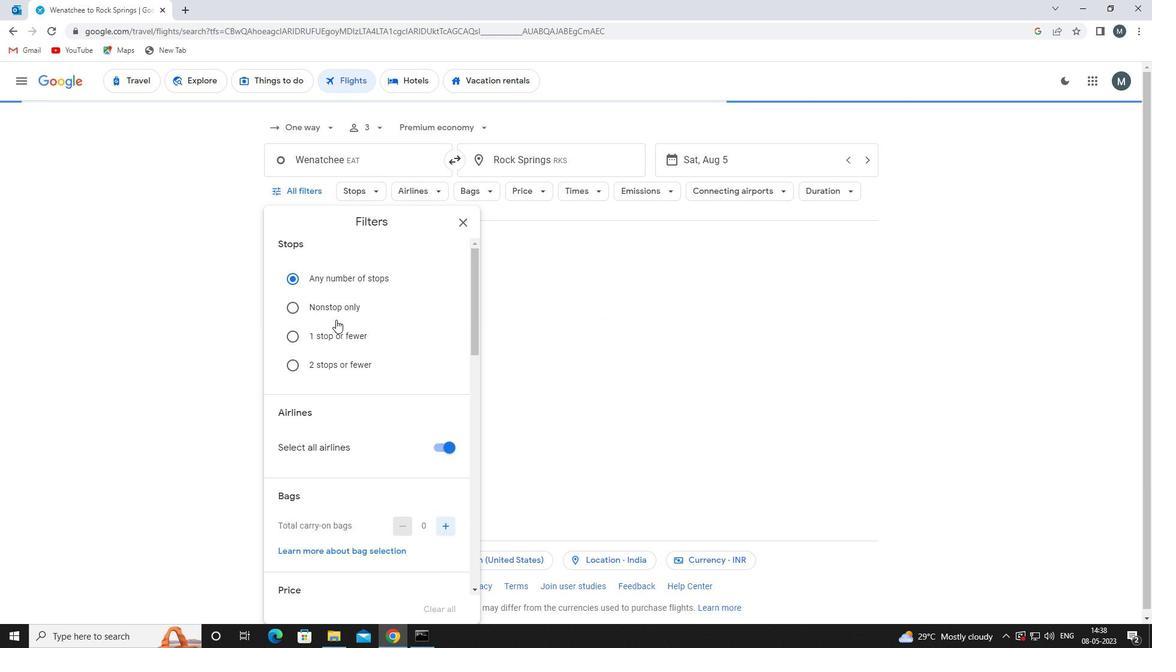 
Action: Mouse scrolled (337, 325) with delta (0, 0)
Screenshot: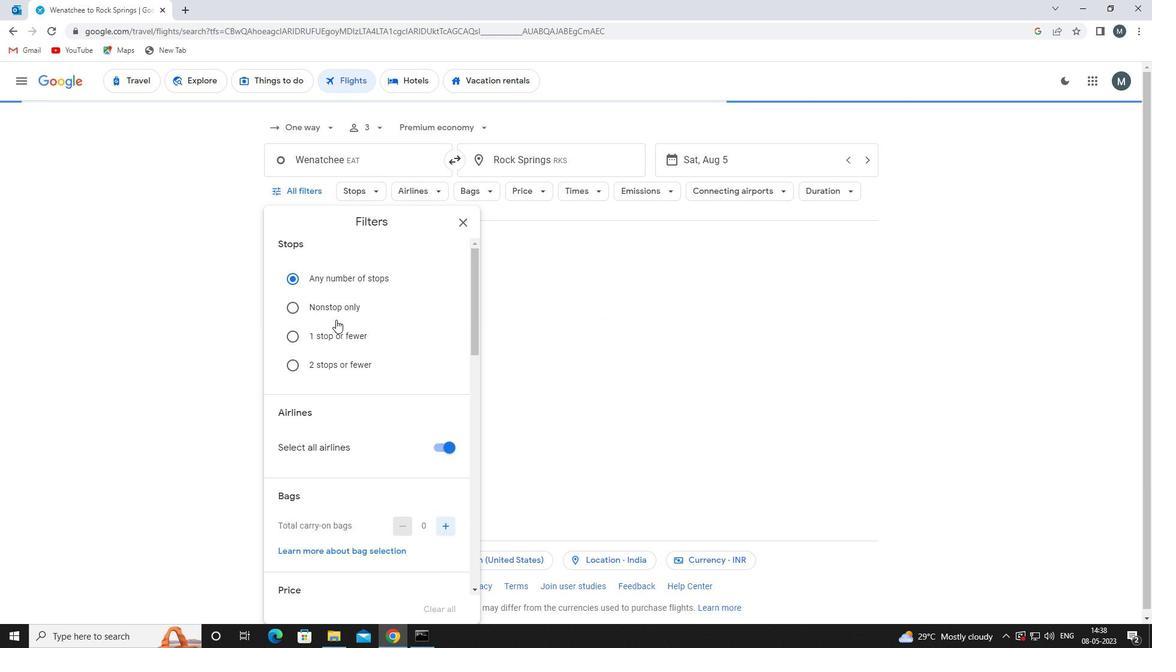 
Action: Mouse moved to (337, 329)
Screenshot: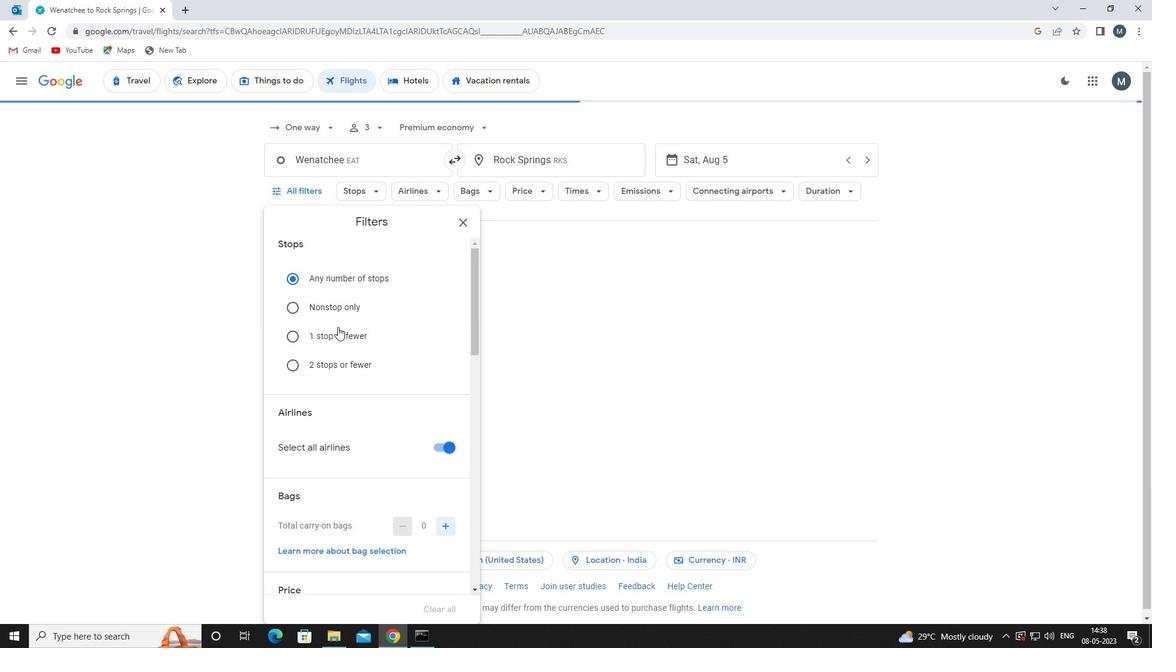 
Action: Mouse scrolled (337, 328) with delta (0, 0)
Screenshot: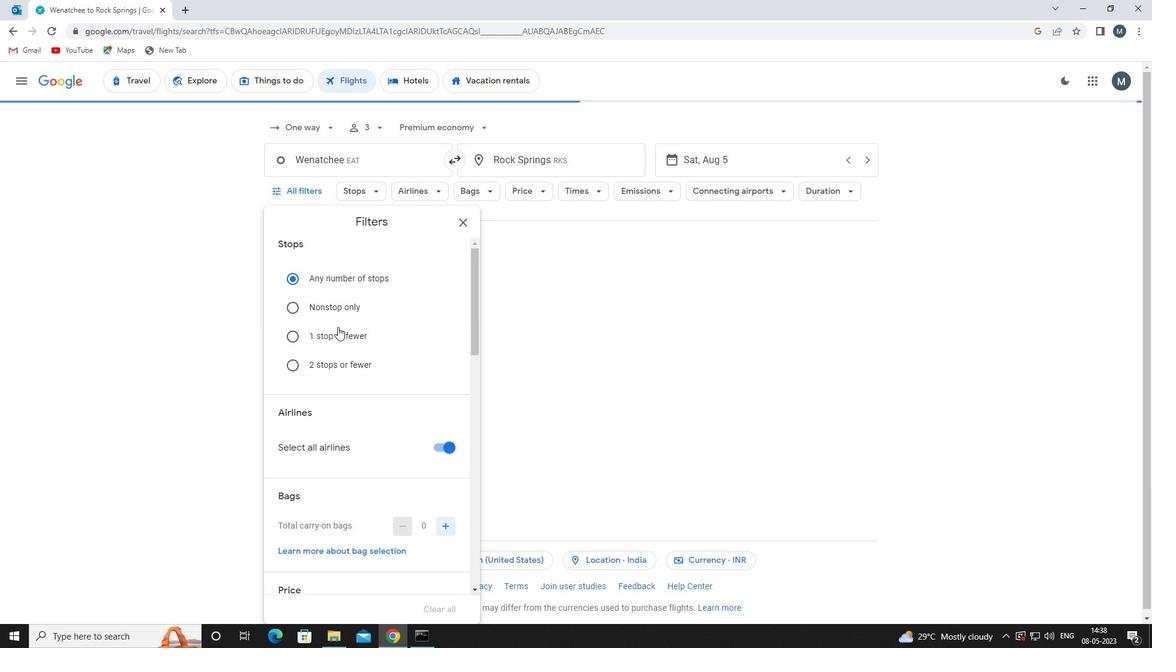 
Action: Mouse moved to (442, 327)
Screenshot: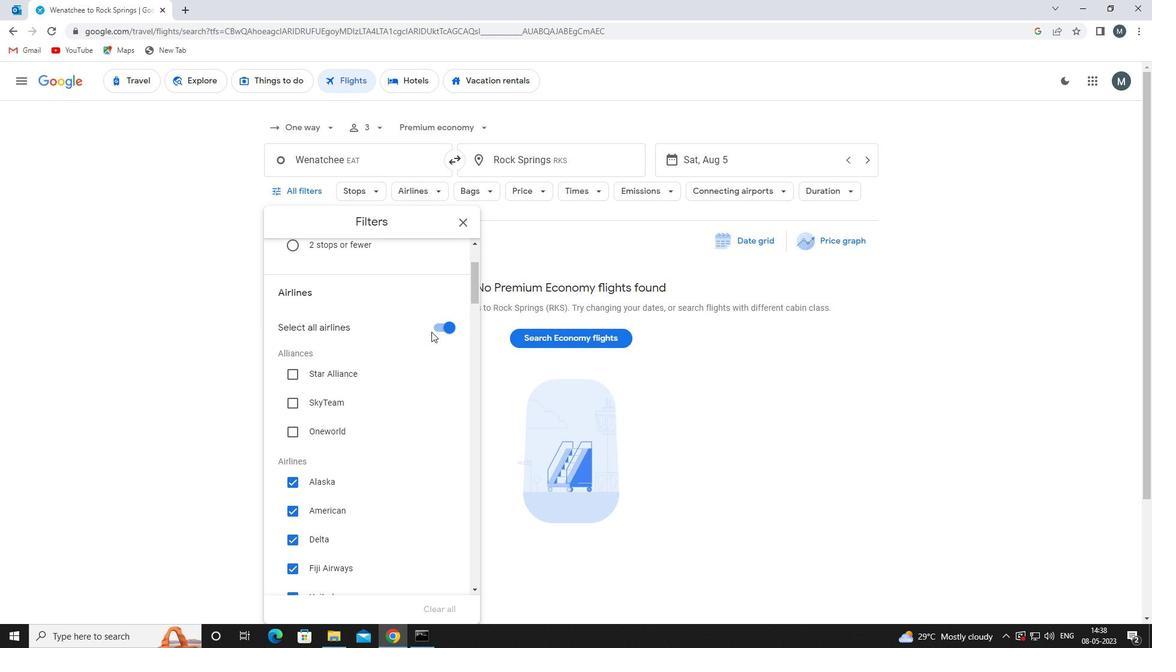 
Action: Mouse pressed left at (442, 327)
Screenshot: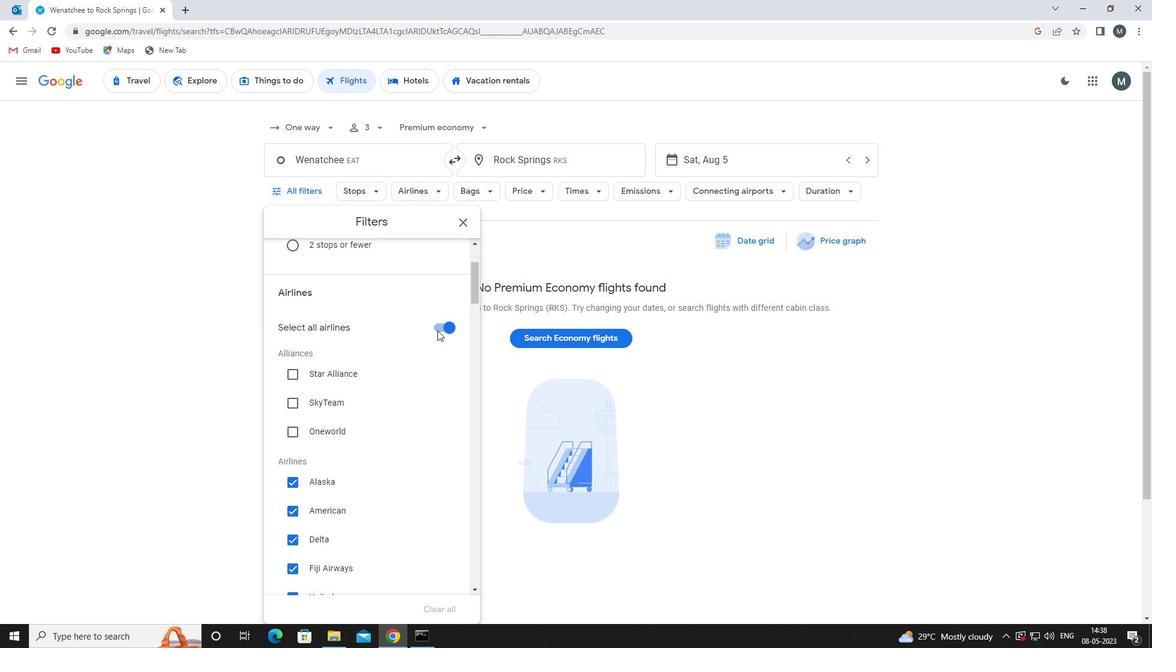 
Action: Mouse moved to (357, 366)
Screenshot: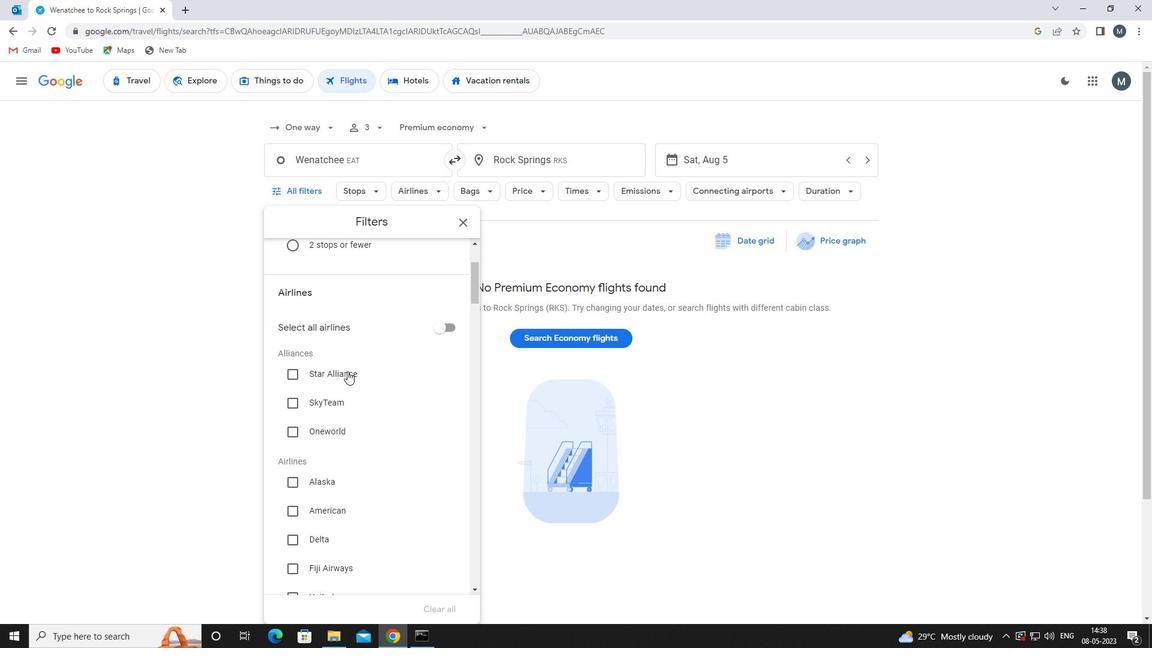 
Action: Mouse scrolled (357, 365) with delta (0, 0)
Screenshot: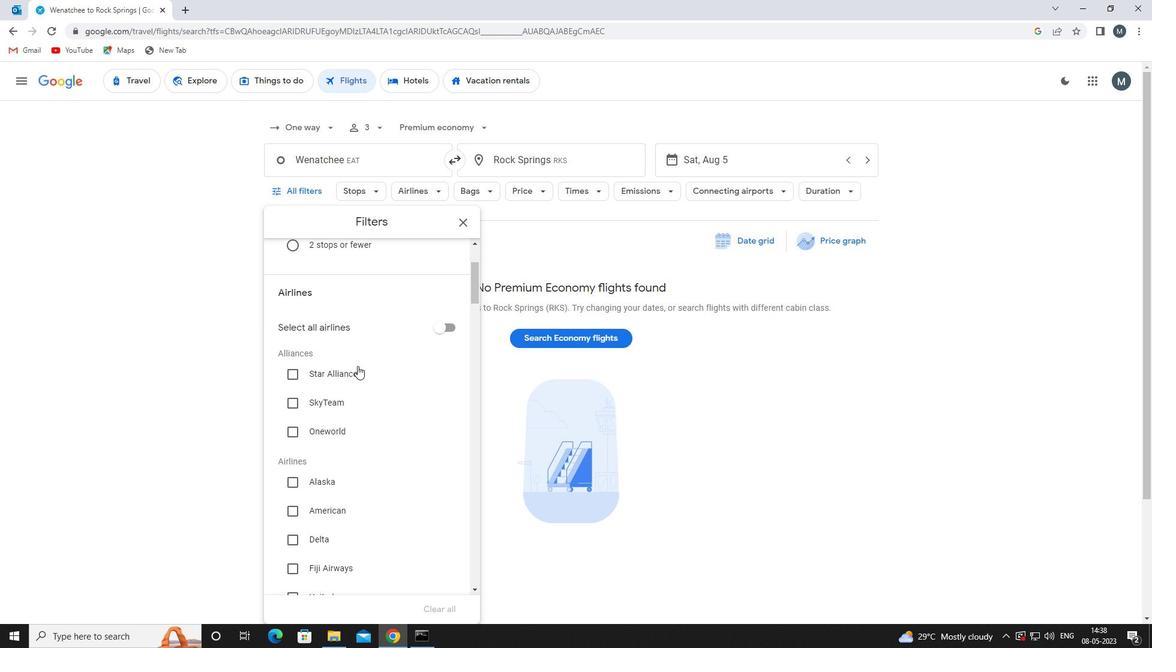 
Action: Mouse moved to (357, 366)
Screenshot: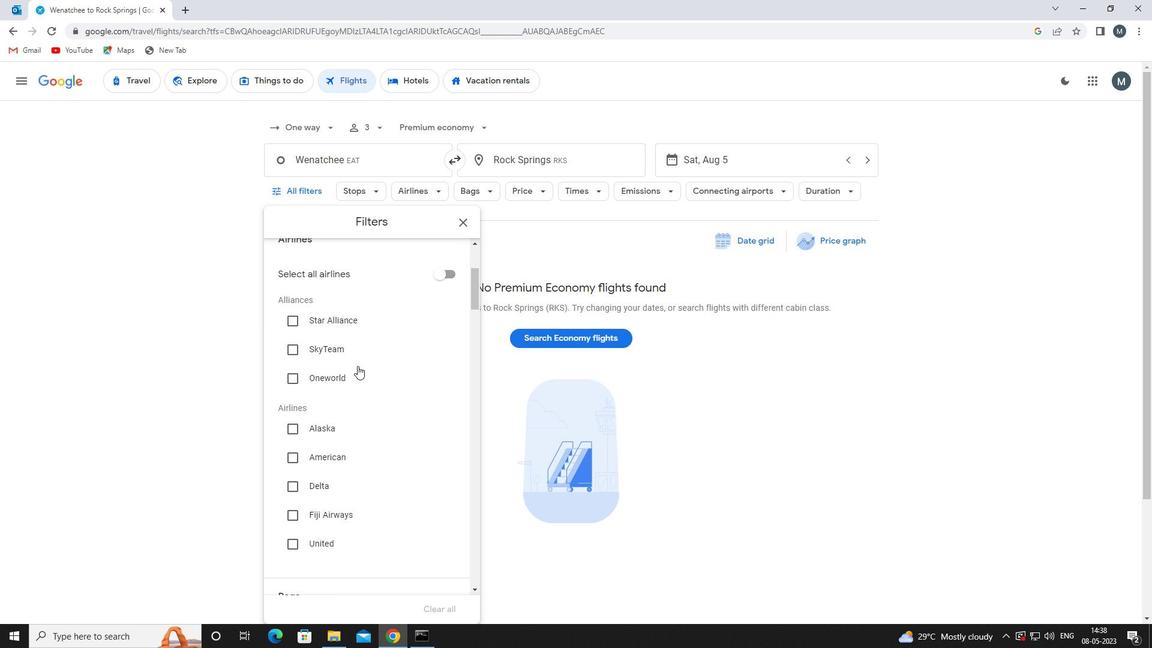 
Action: Mouse scrolled (357, 365) with delta (0, 0)
Screenshot: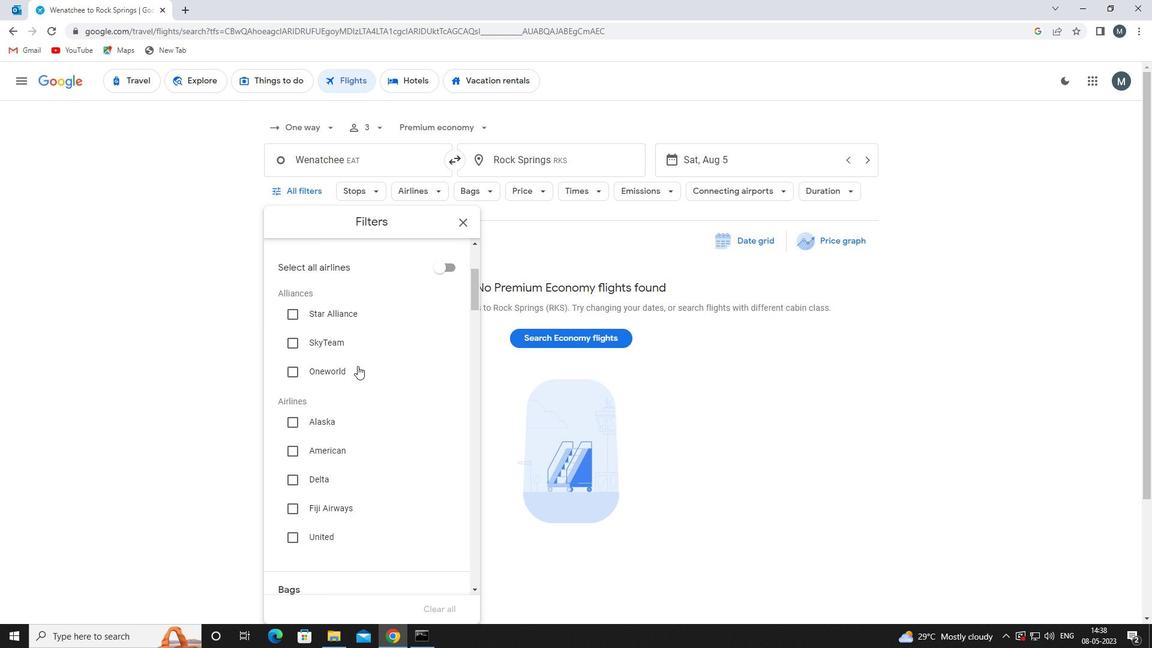 
Action: Mouse moved to (357, 366)
Screenshot: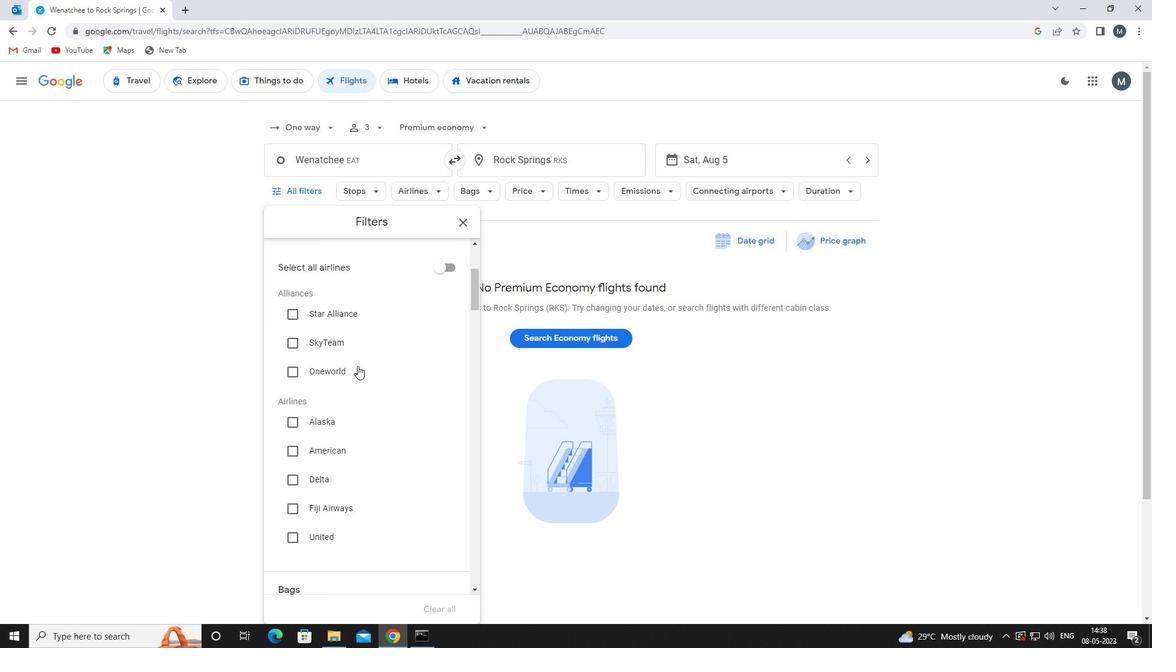 
Action: Mouse scrolled (357, 365) with delta (0, 0)
Screenshot: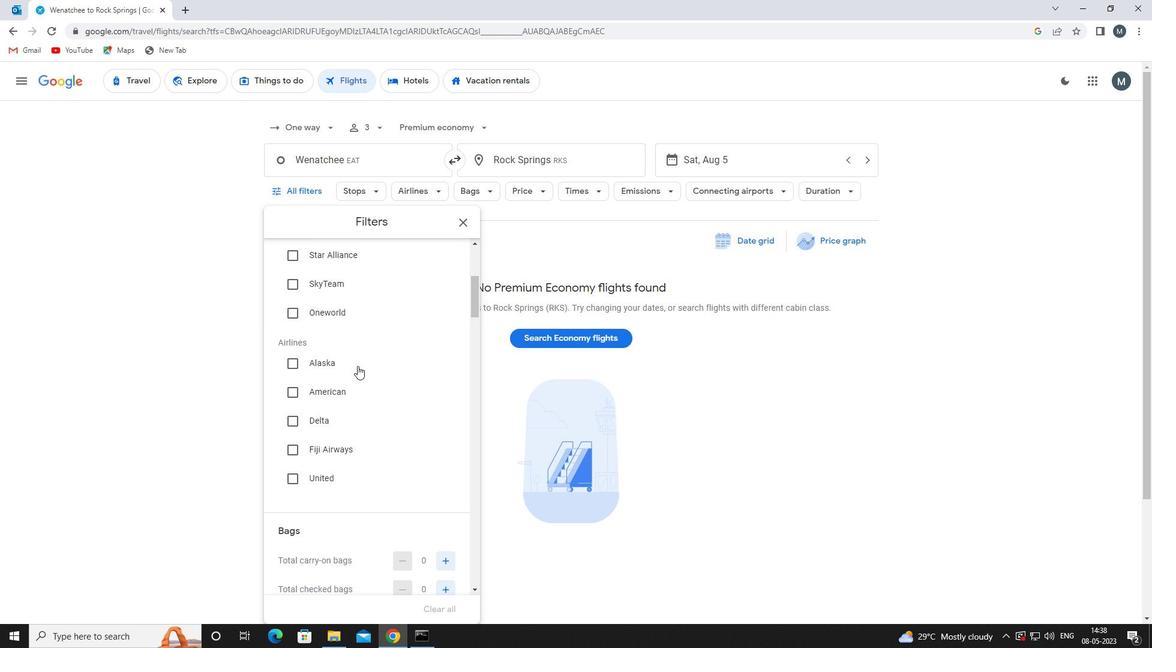
Action: Mouse moved to (358, 367)
Screenshot: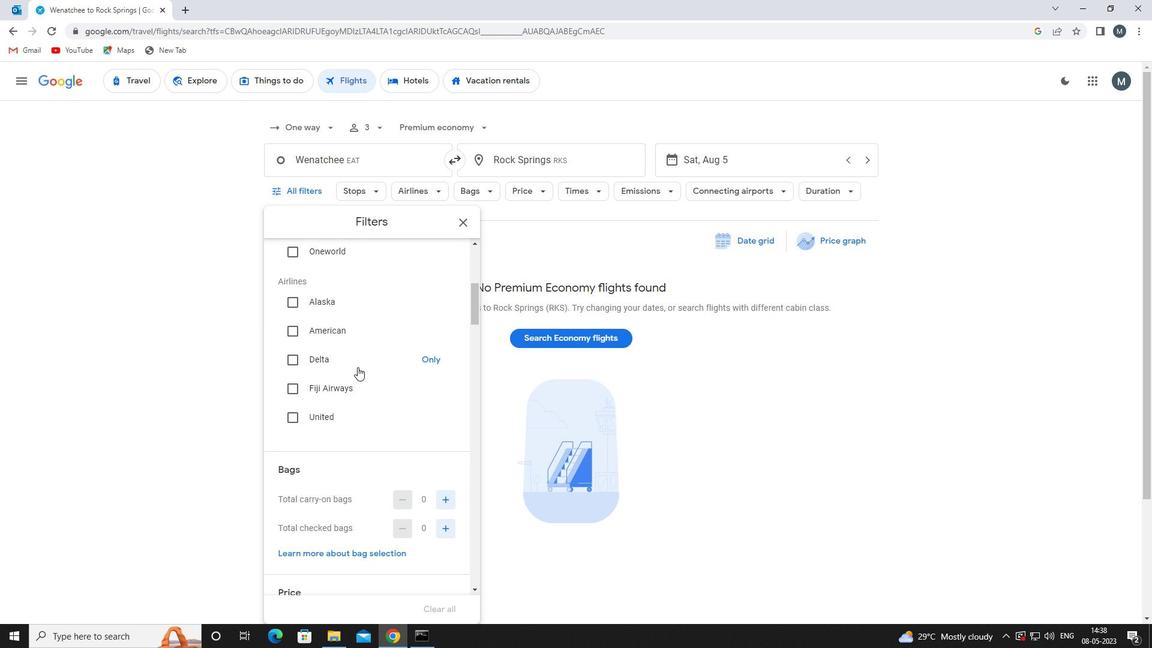 
Action: Mouse scrolled (358, 367) with delta (0, 0)
Screenshot: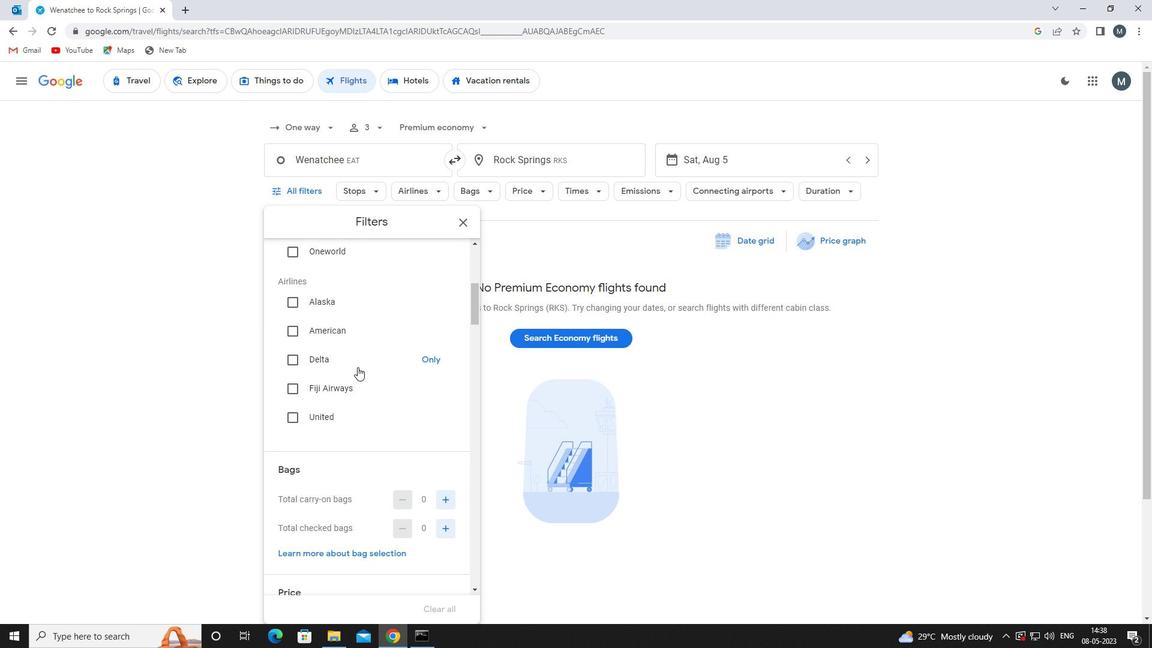 
Action: Mouse moved to (378, 360)
Screenshot: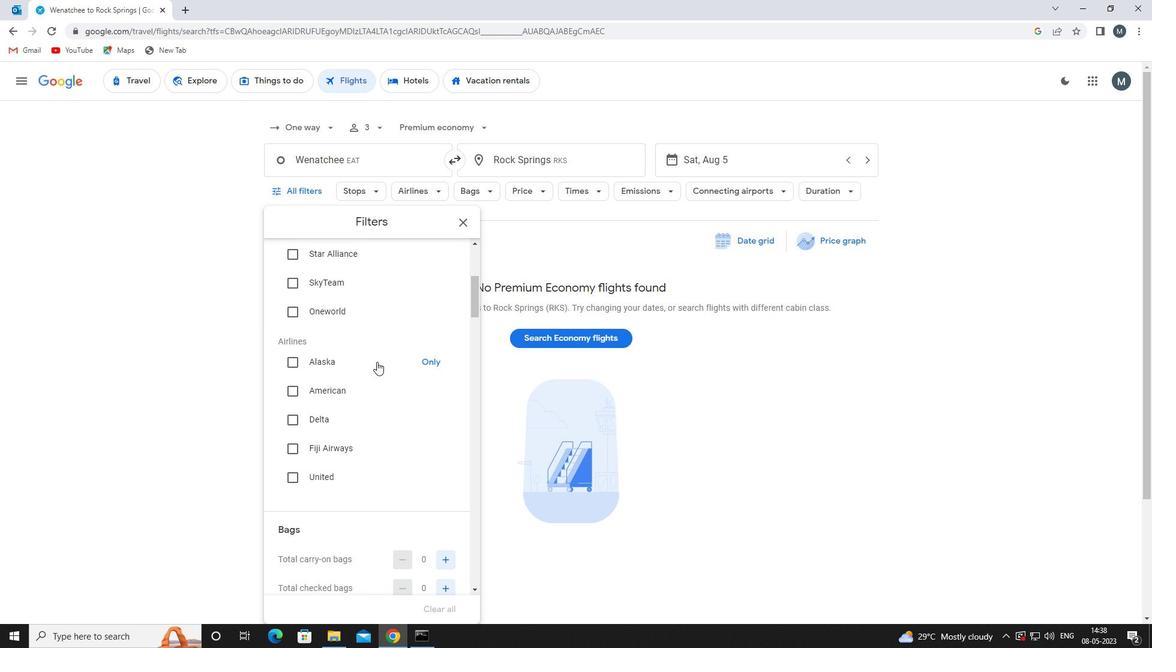 
Action: Mouse scrolled (378, 360) with delta (0, 0)
Screenshot: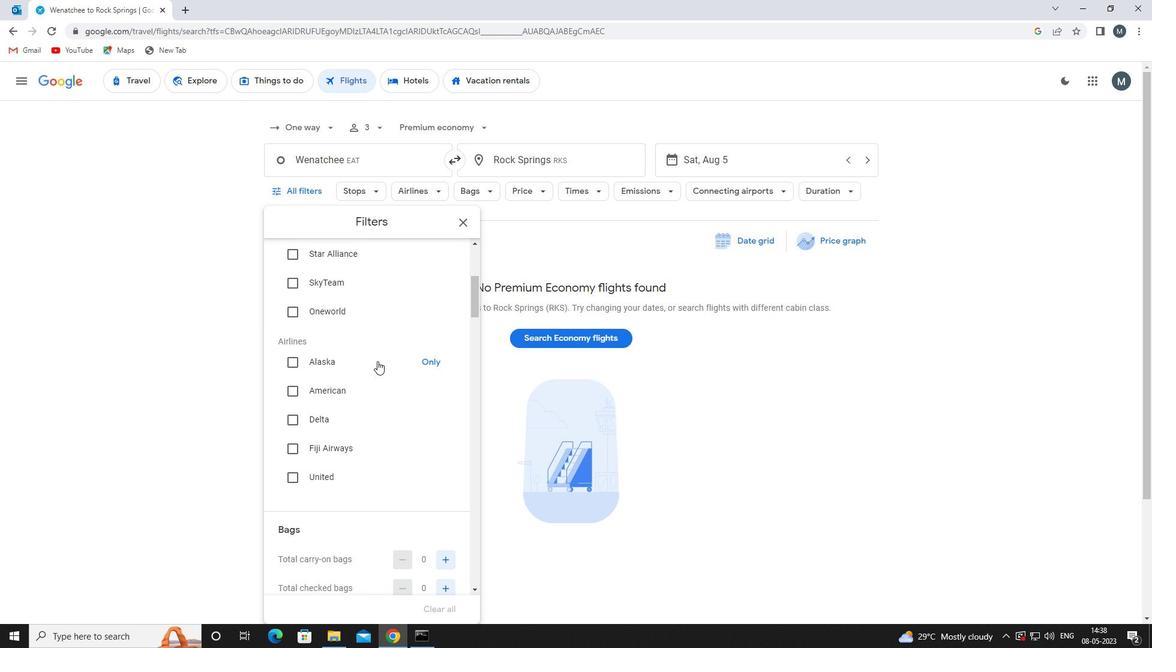 
Action: Mouse moved to (376, 361)
Screenshot: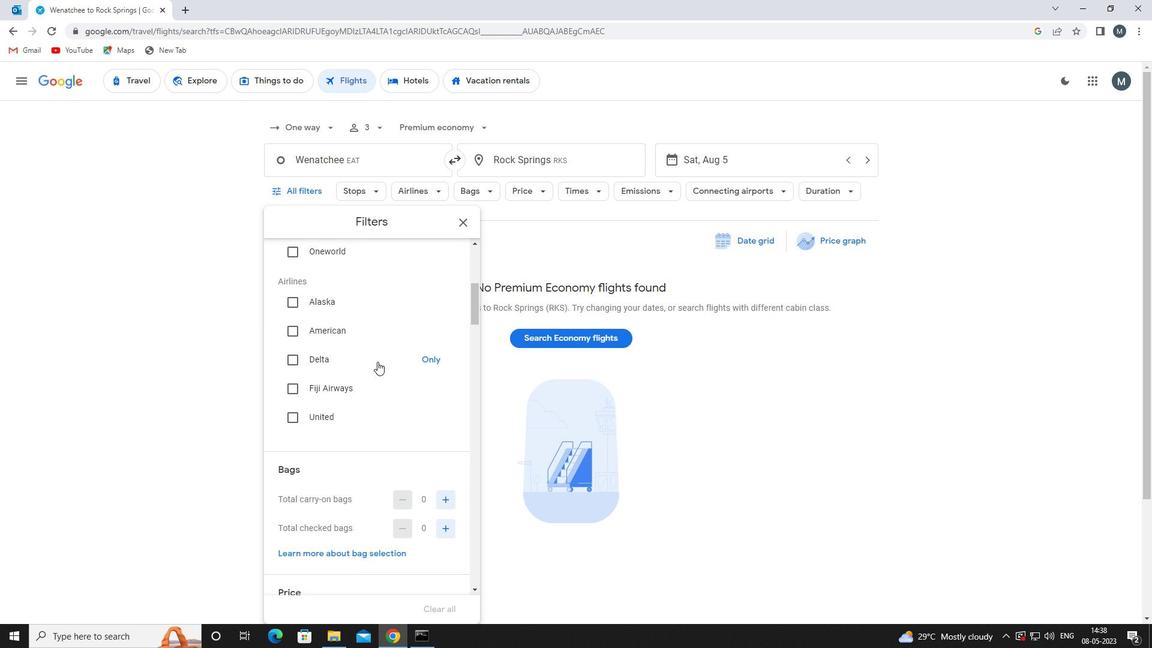 
Action: Mouse scrolled (376, 361) with delta (0, 0)
Screenshot: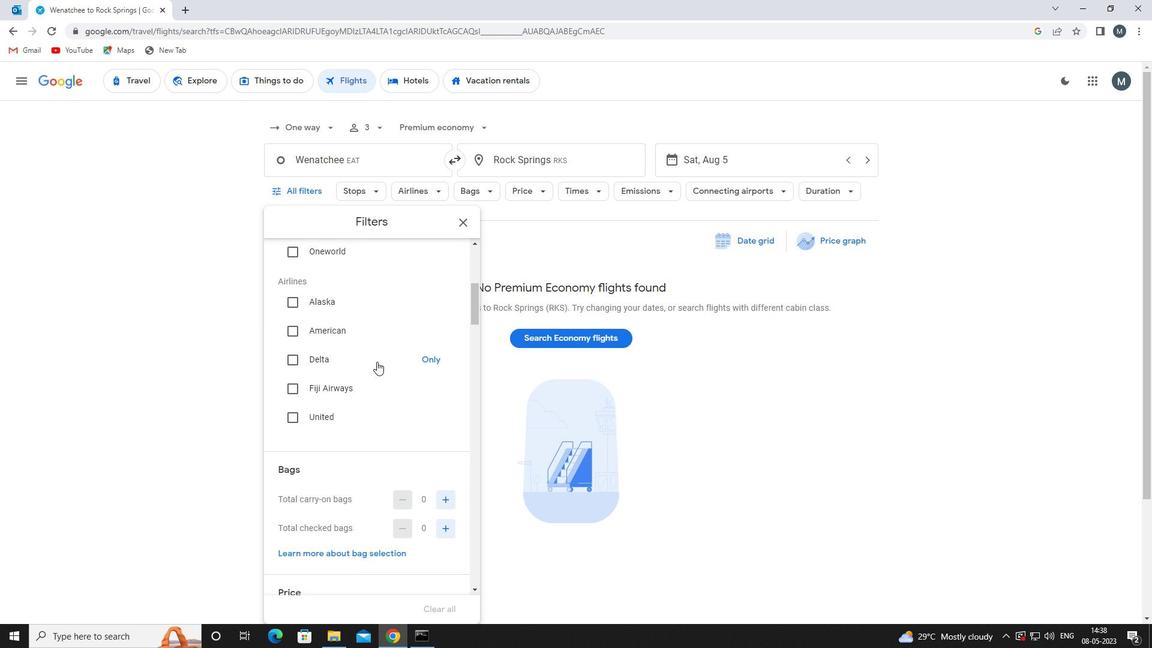 
Action: Mouse moved to (451, 460)
Screenshot: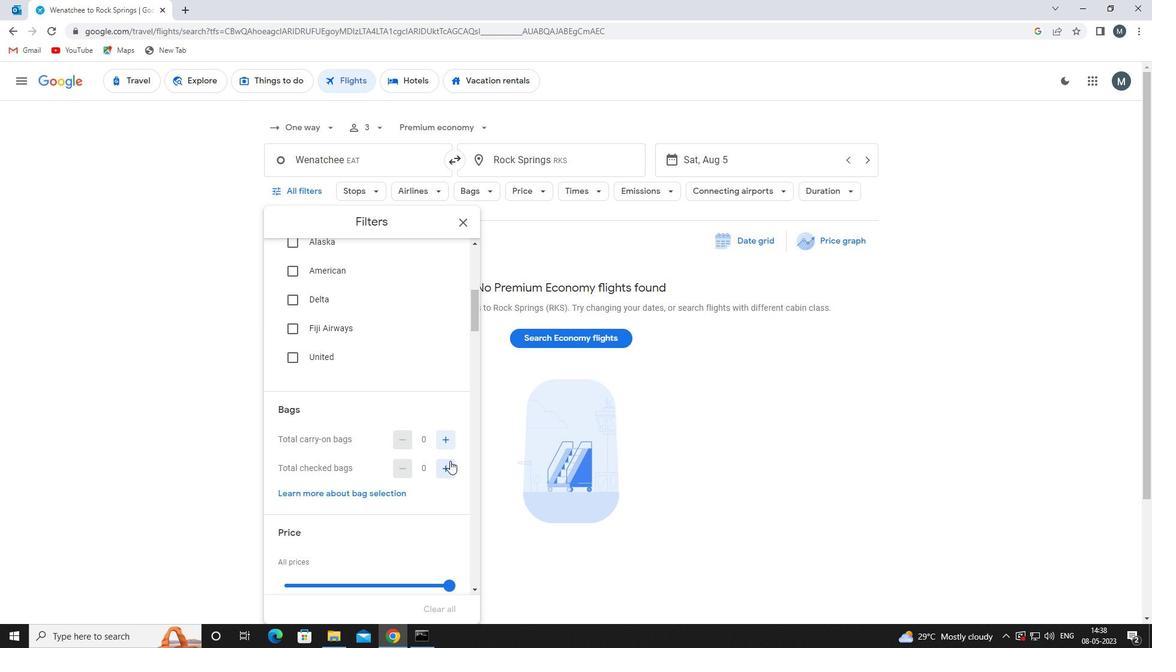 
Action: Mouse pressed left at (451, 460)
Screenshot: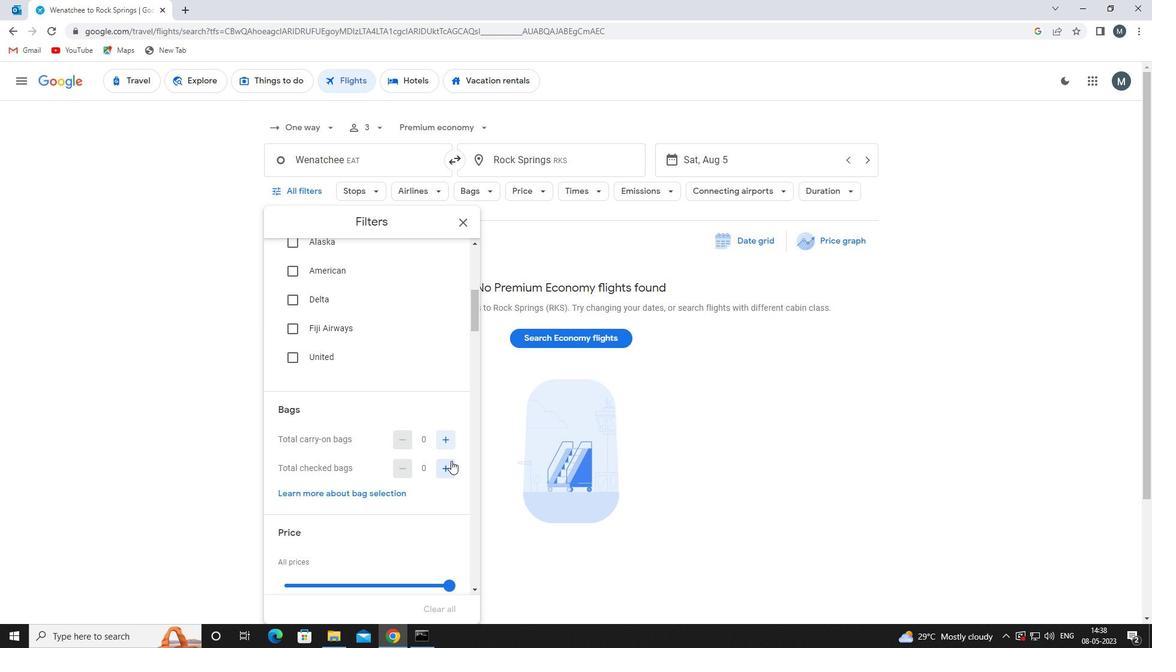 
Action: Mouse moved to (363, 434)
Screenshot: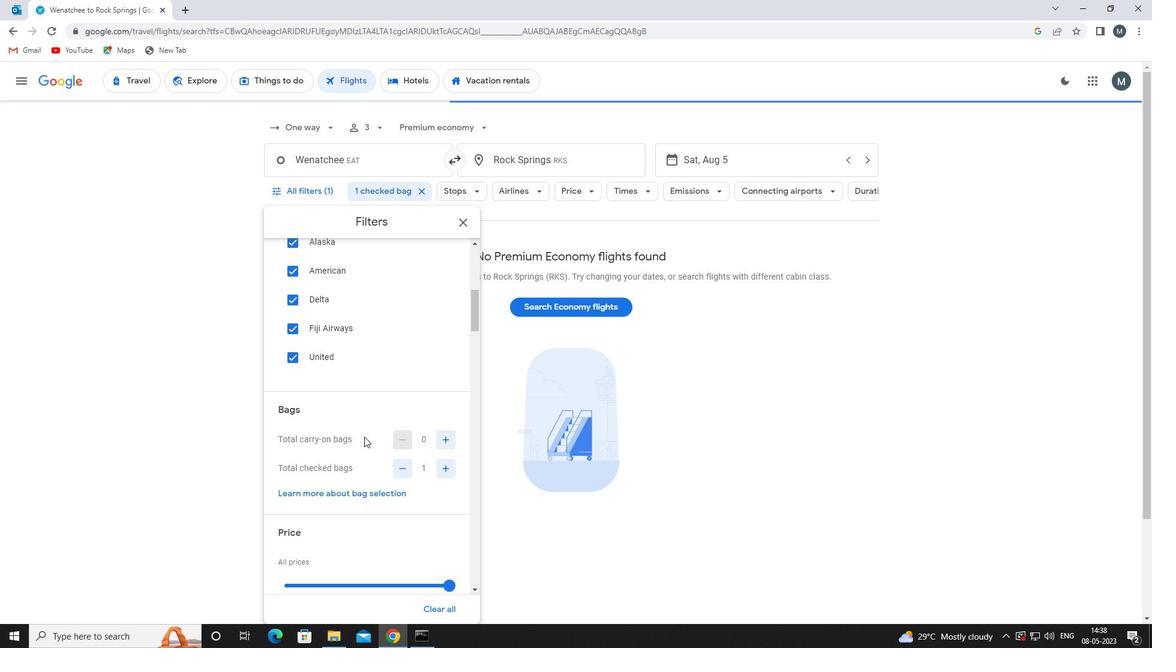 
Action: Mouse scrolled (363, 433) with delta (0, 0)
Screenshot: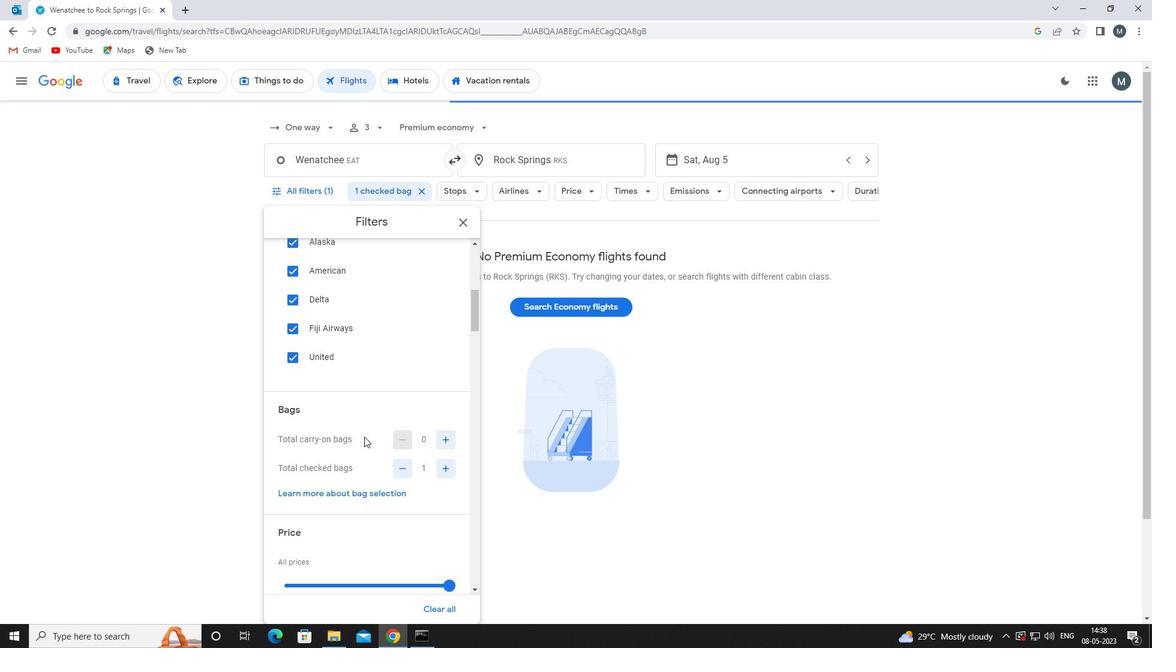 
Action: Mouse moved to (361, 434)
Screenshot: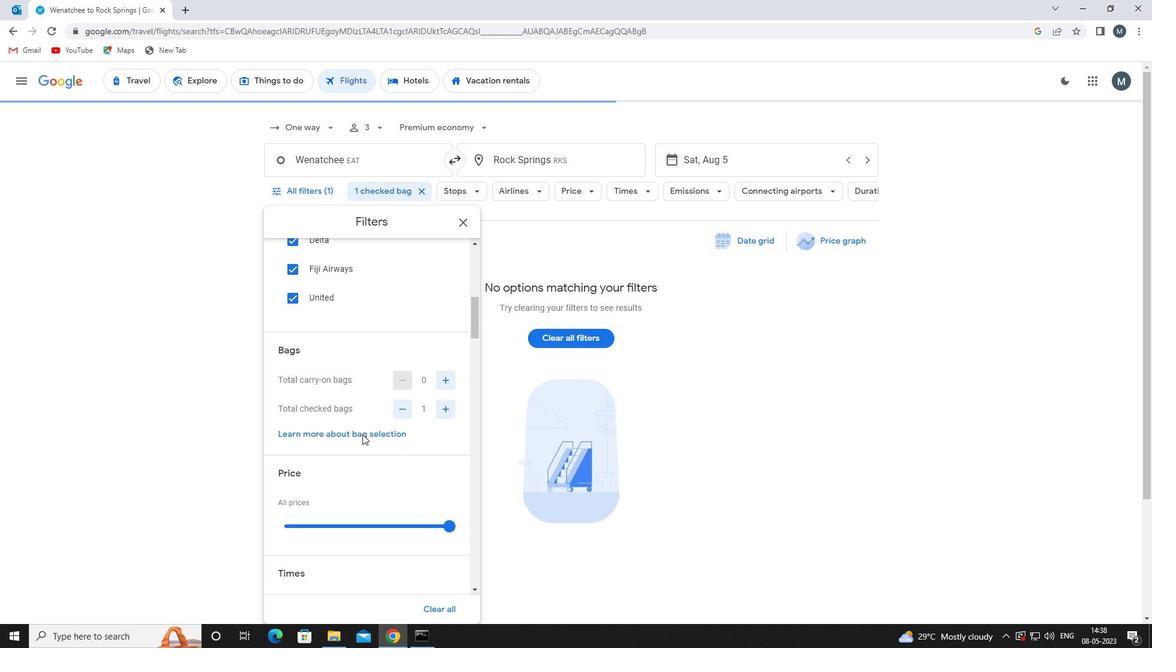 
Action: Mouse scrolled (361, 433) with delta (0, 0)
Screenshot: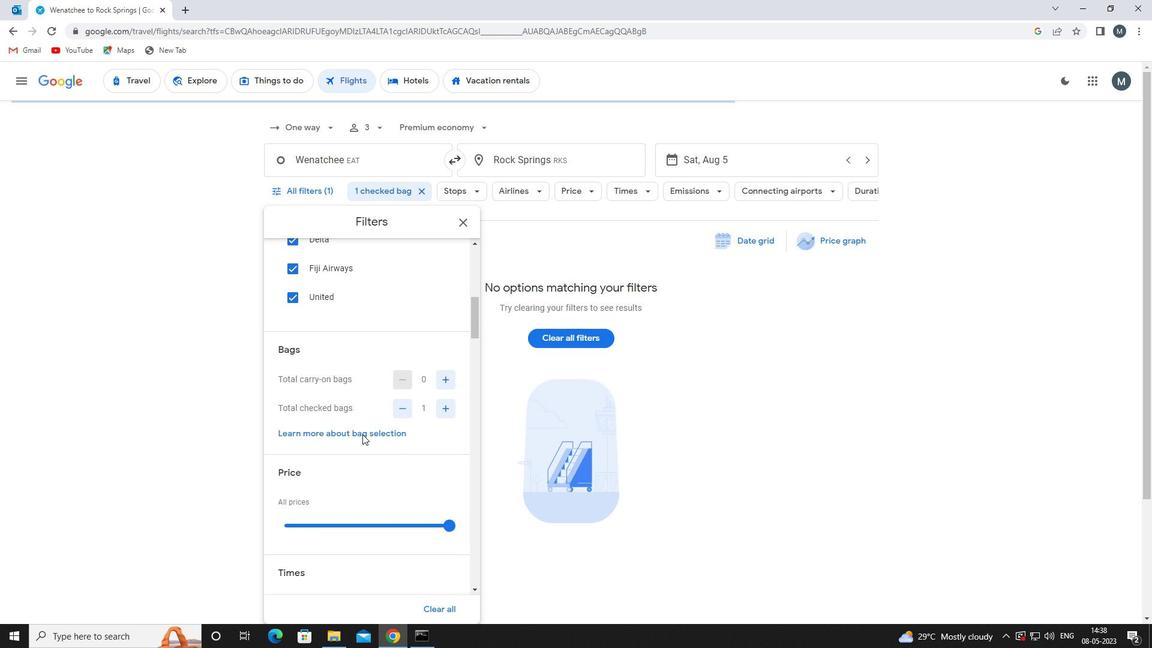 
Action: Mouse moved to (344, 460)
Screenshot: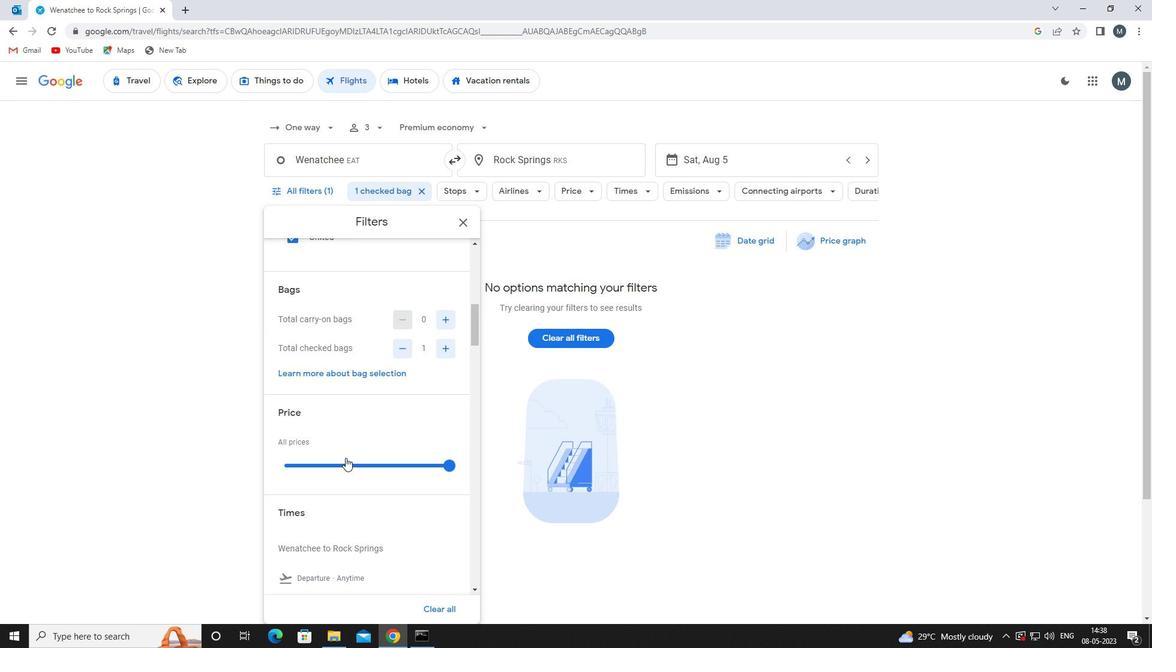 
Action: Mouse pressed left at (344, 460)
Screenshot: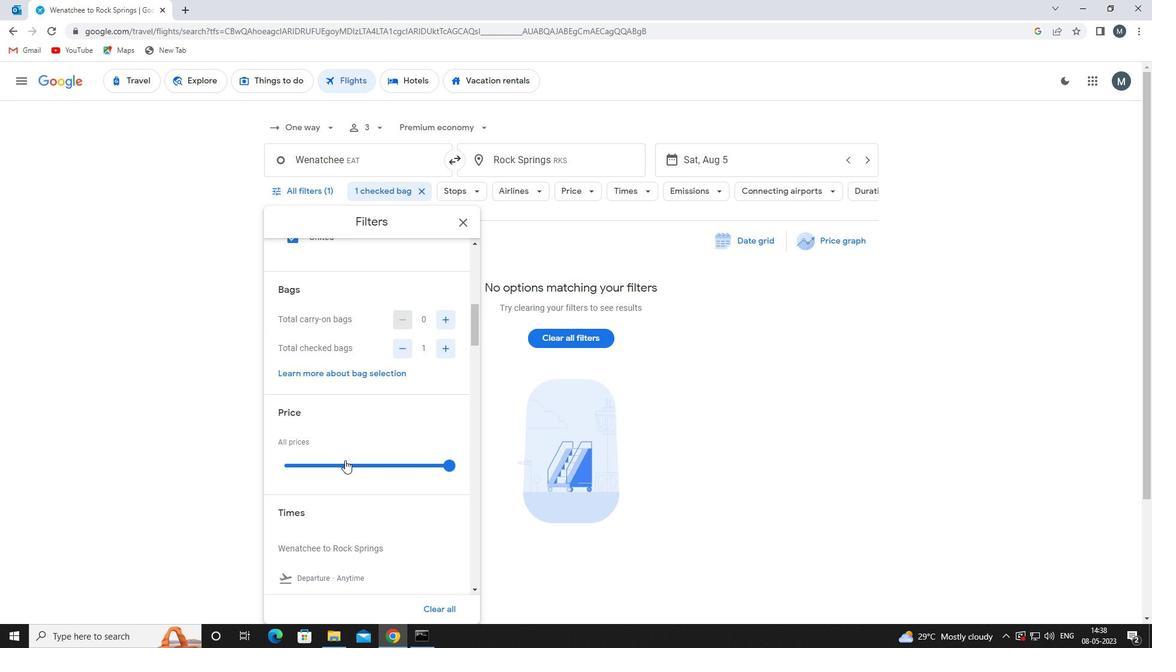 
Action: Mouse moved to (341, 461)
Screenshot: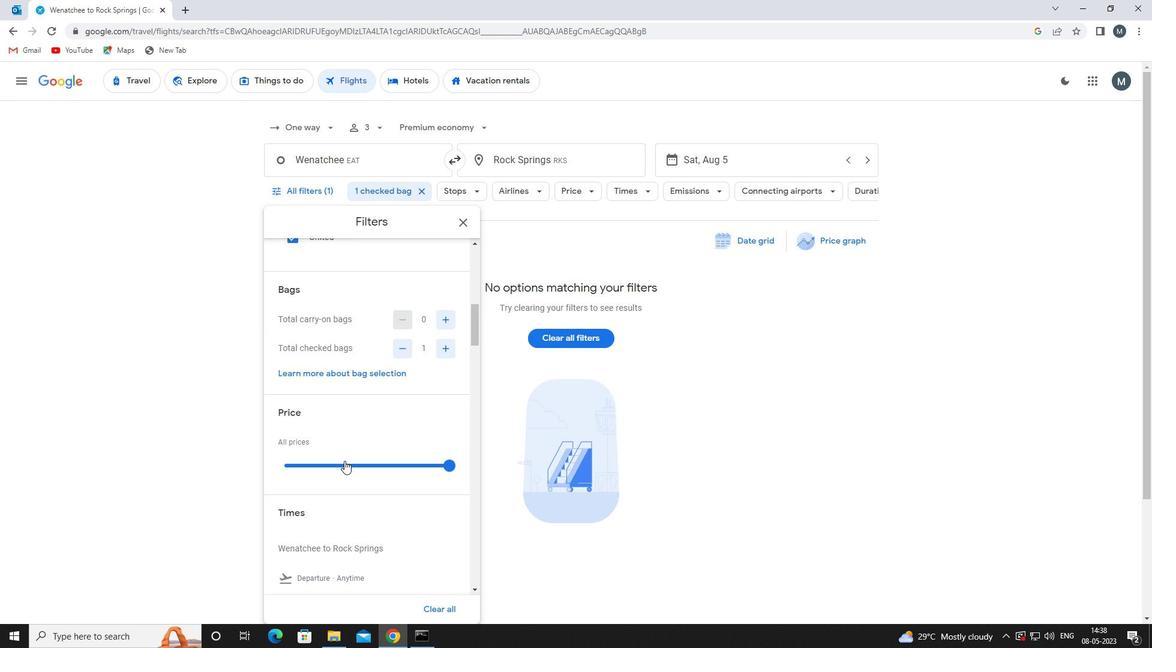 
Action: Mouse pressed left at (341, 461)
Screenshot: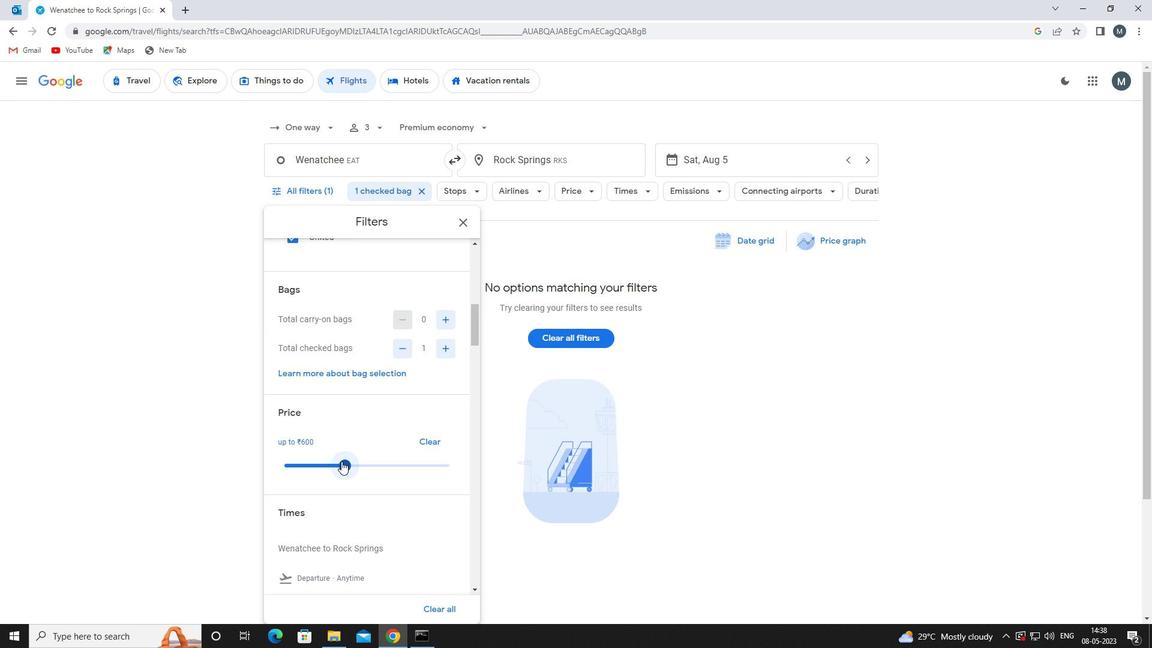 
Action: Mouse moved to (346, 427)
Screenshot: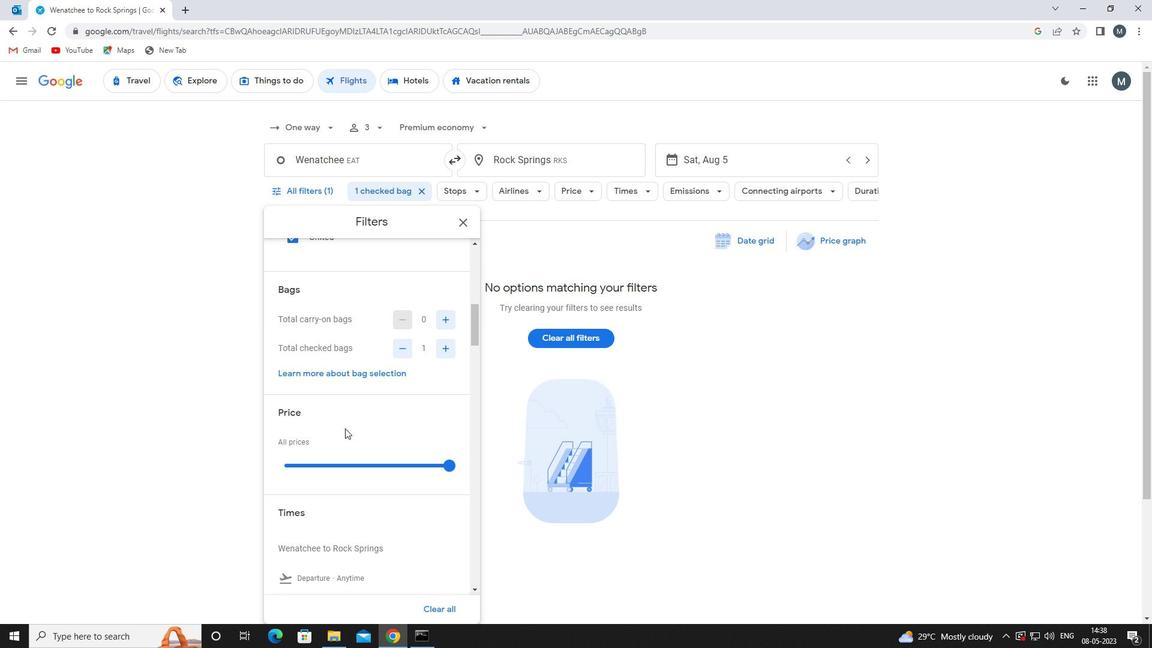 
Action: Mouse scrolled (346, 426) with delta (0, 0)
Screenshot: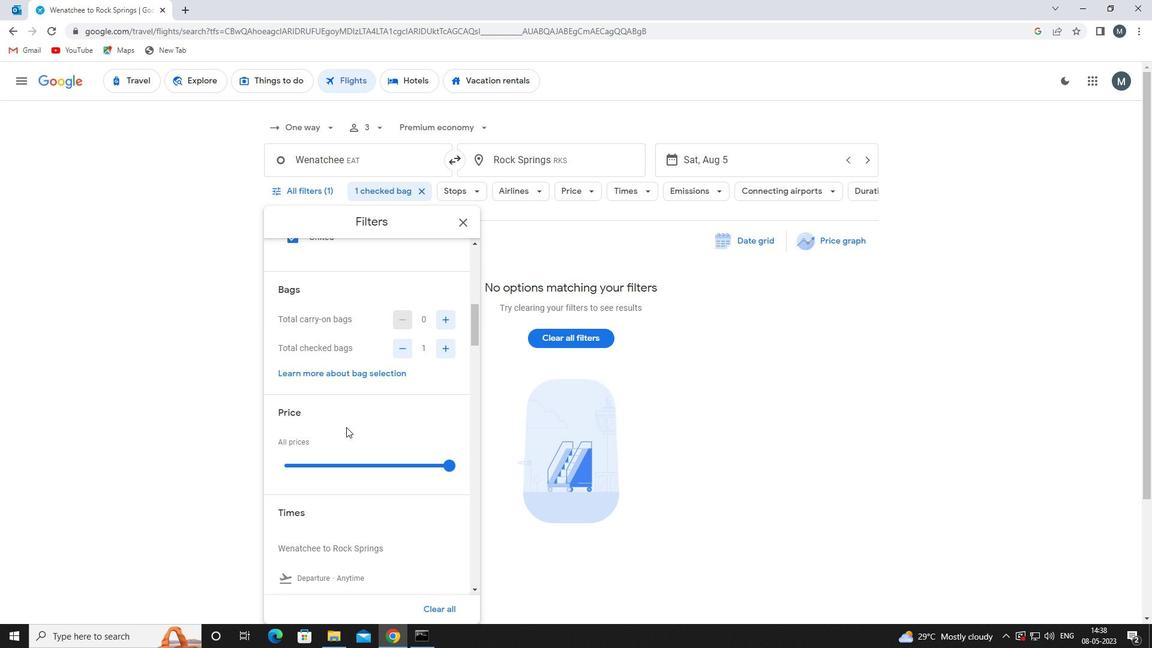 
Action: Mouse moved to (345, 427)
Screenshot: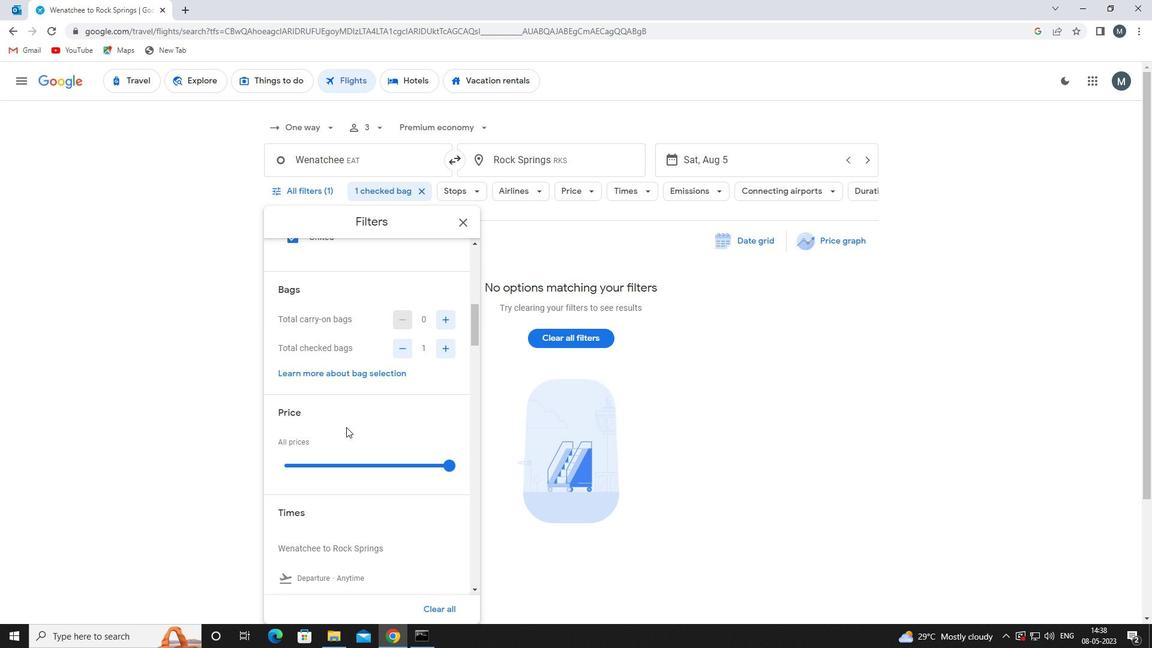 
Action: Mouse scrolled (345, 426) with delta (0, 0)
Screenshot: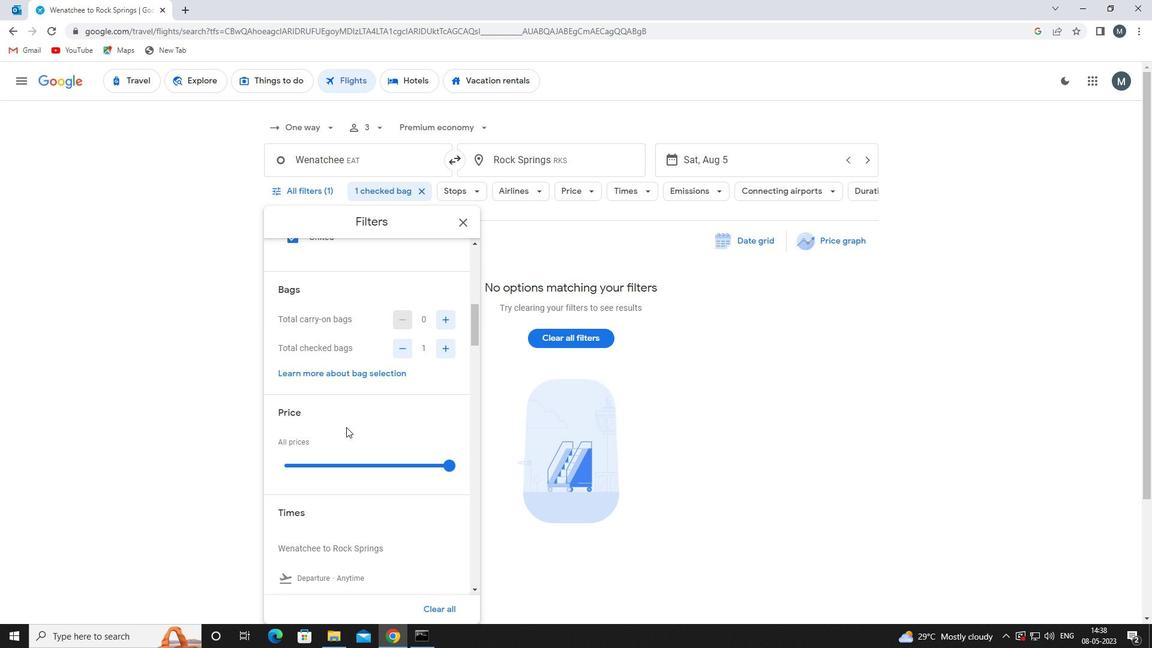 
Action: Mouse moved to (288, 475)
Screenshot: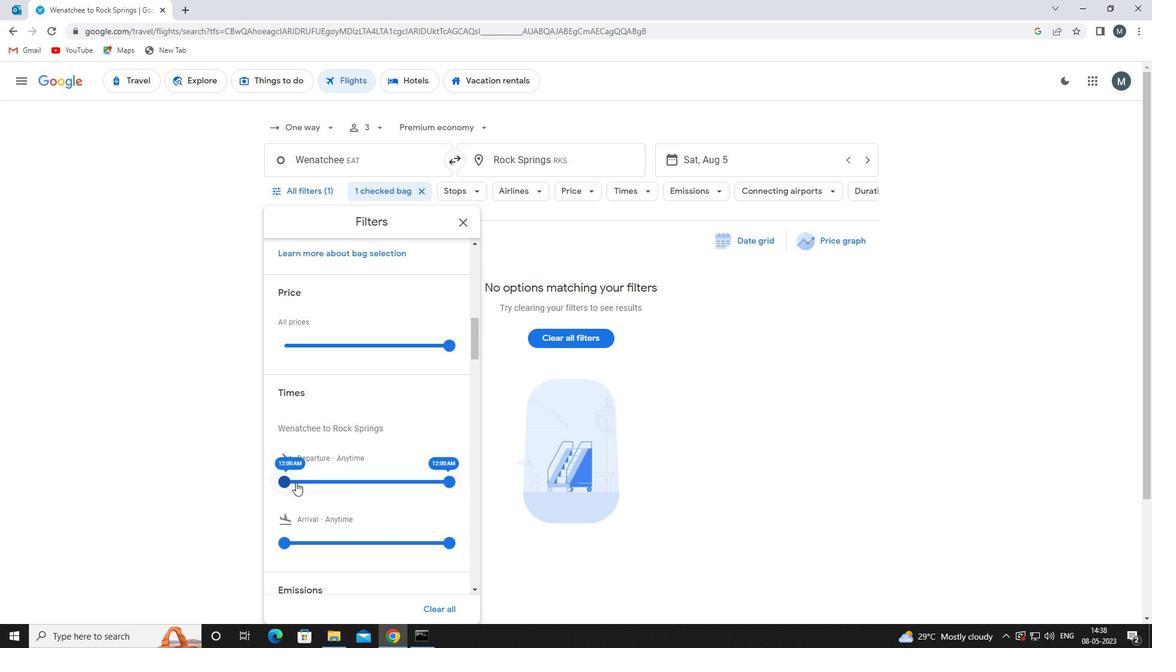 
Action: Mouse pressed left at (288, 475)
Screenshot: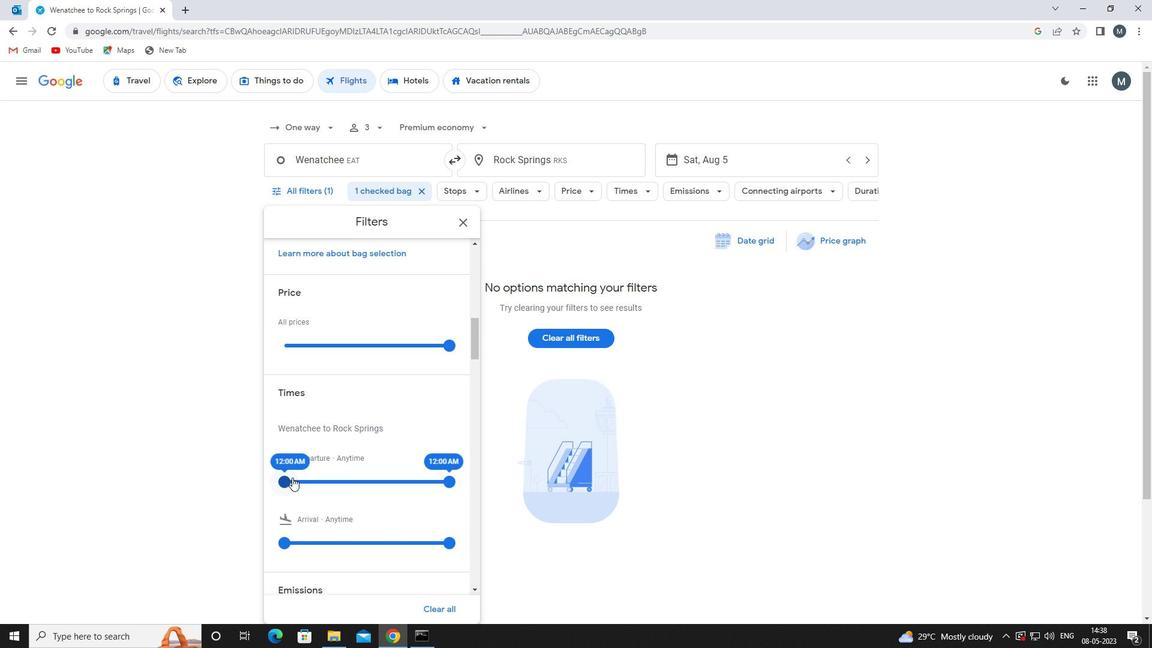 
Action: Mouse moved to (448, 482)
Screenshot: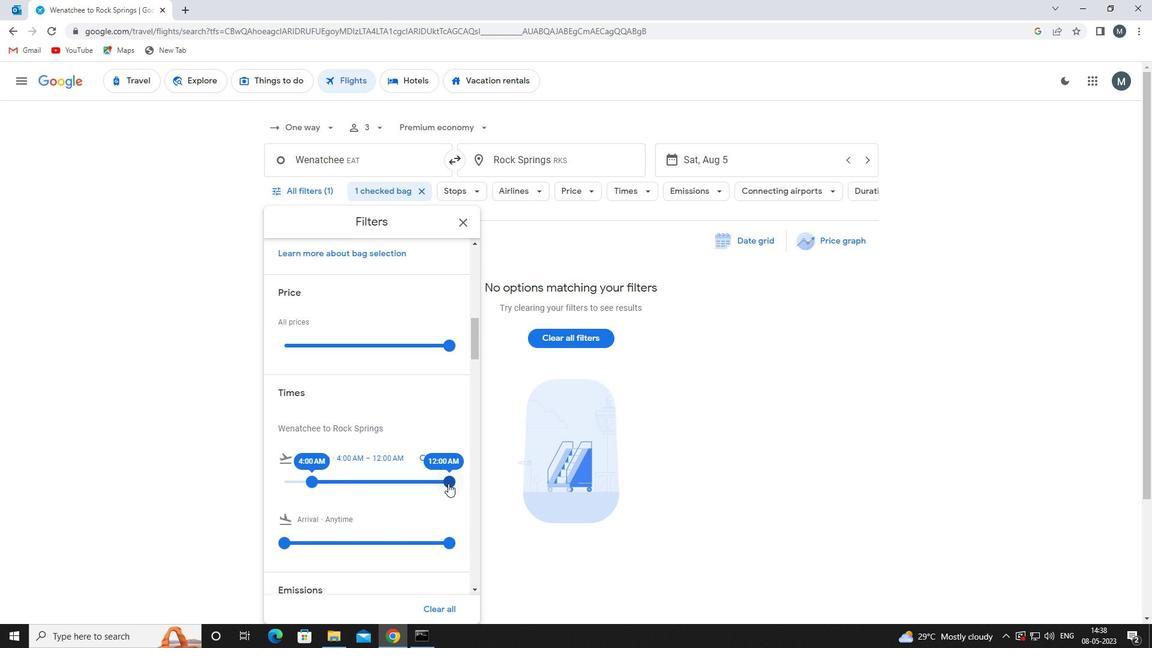 
Action: Mouse pressed left at (448, 482)
Screenshot: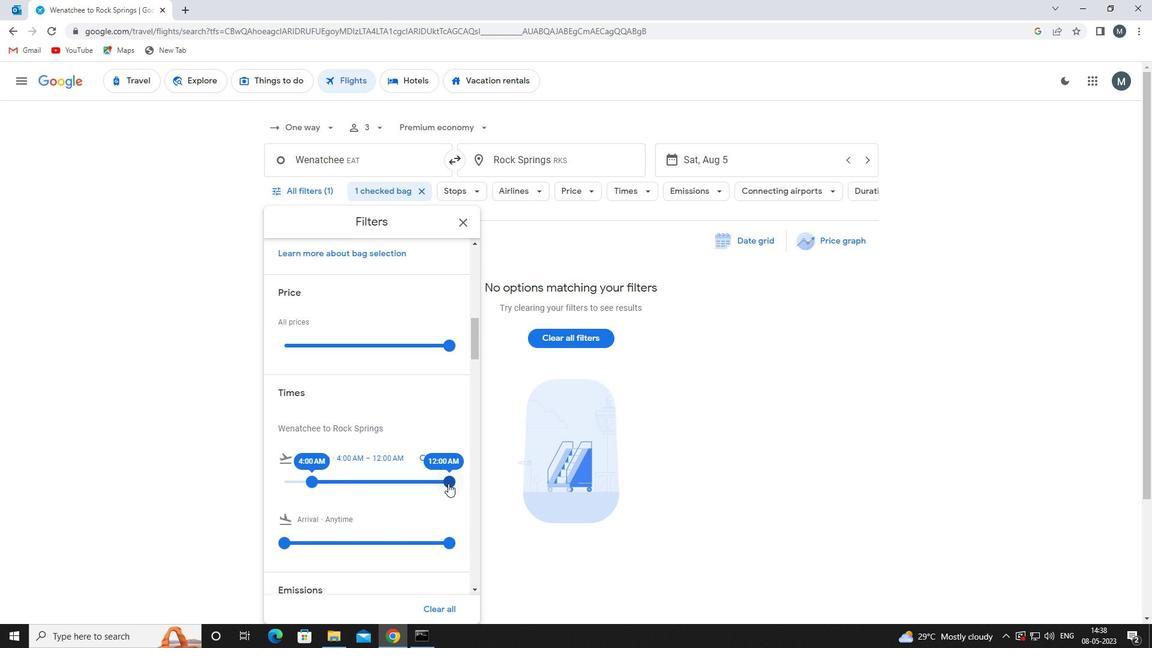 
Action: Mouse moved to (355, 452)
Screenshot: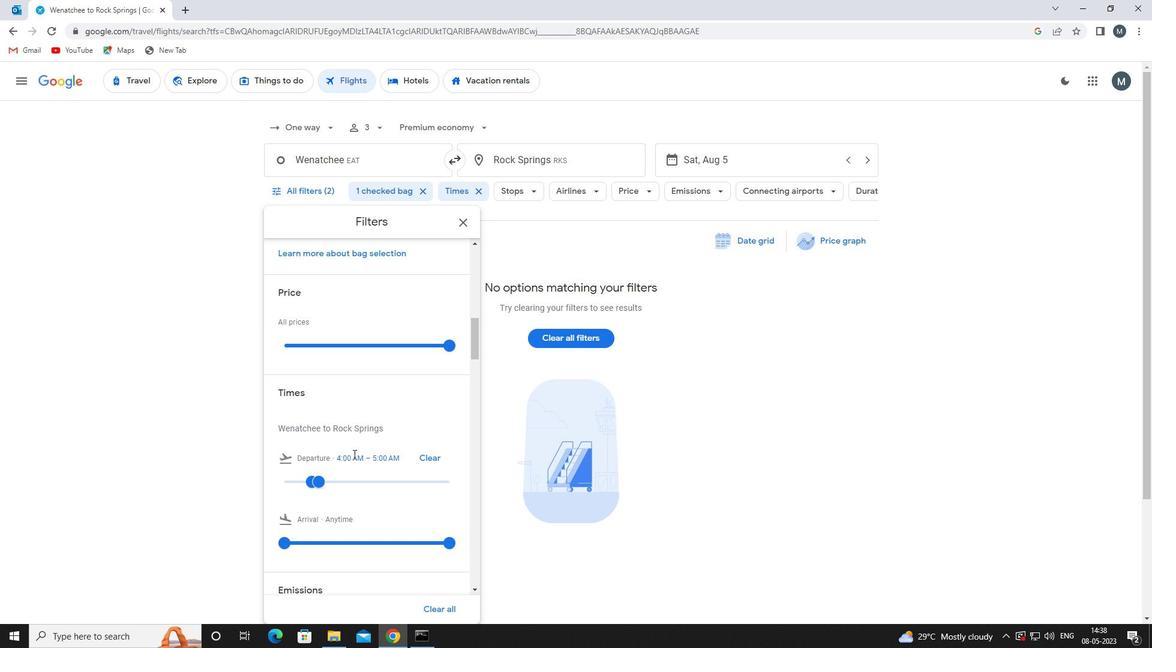 
Action: Mouse scrolled (355, 451) with delta (0, 0)
Screenshot: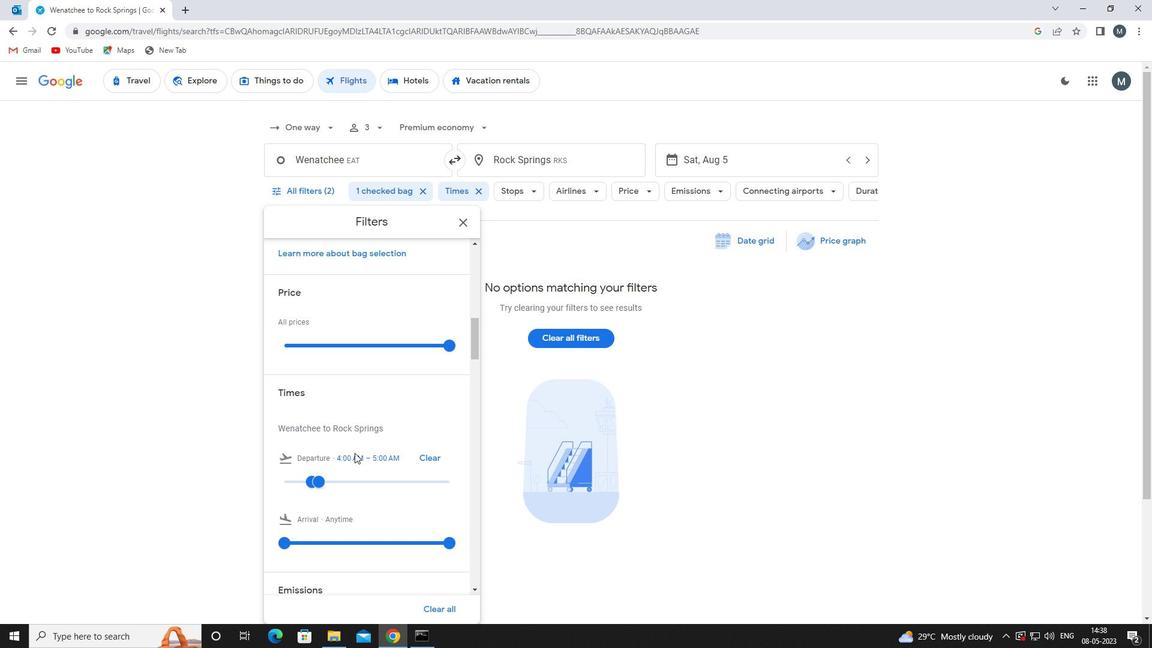 
Action: Mouse moved to (459, 220)
Screenshot: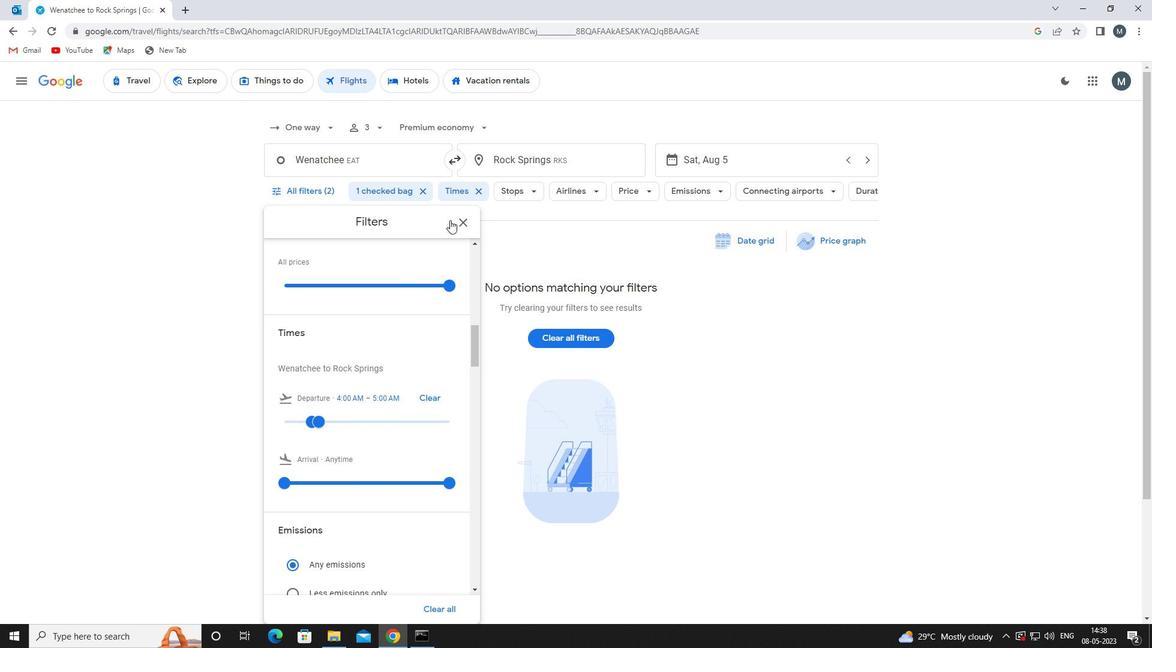 
Action: Mouse pressed left at (459, 220)
Screenshot: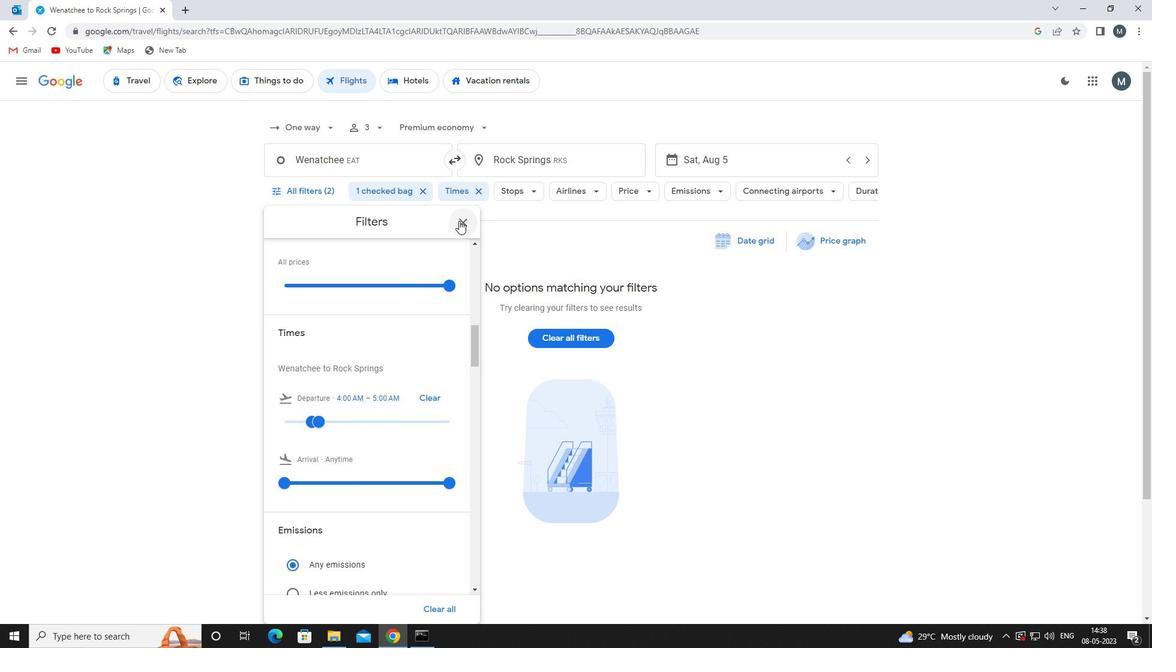 
Action: Mouse moved to (438, 231)
Screenshot: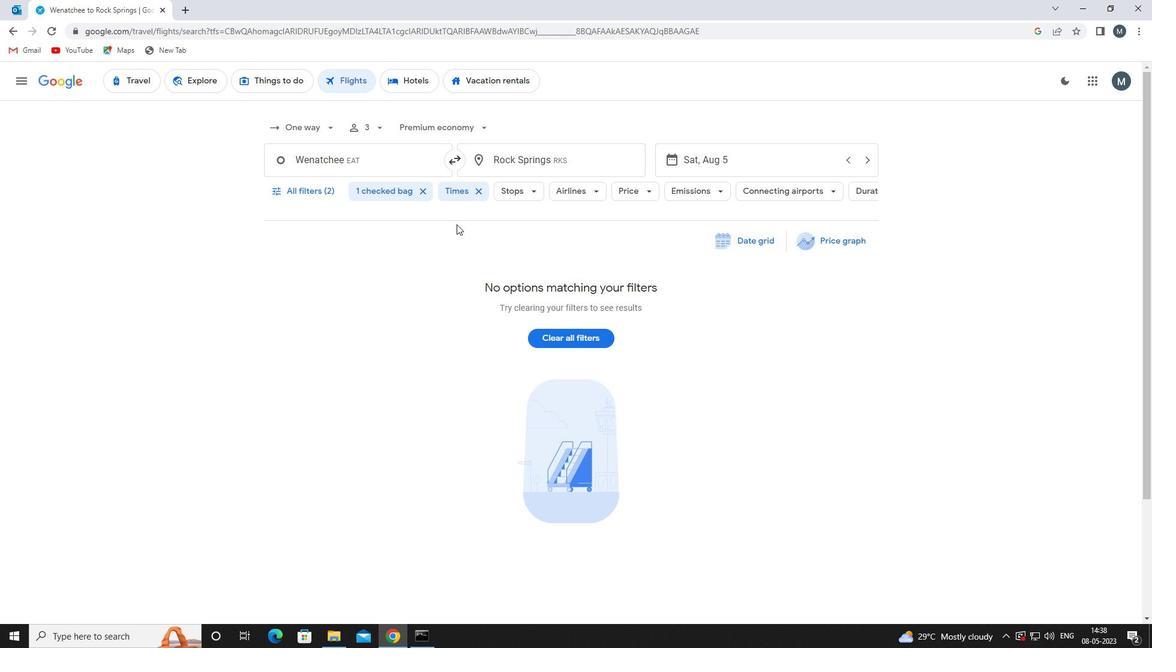 
